 Task: Look for space in Vác, Hungary from 17th June, 2023 to 21st June, 2023 for 2 adults in price range Rs.7000 to Rs.12000. Place can be private room with 1  bedroom having 2 beds and 1 bathroom. Property type can be house, flat, guest house. Booking option can be shelf check-in. Required host language is English.
Action: Mouse moved to (499, 91)
Screenshot: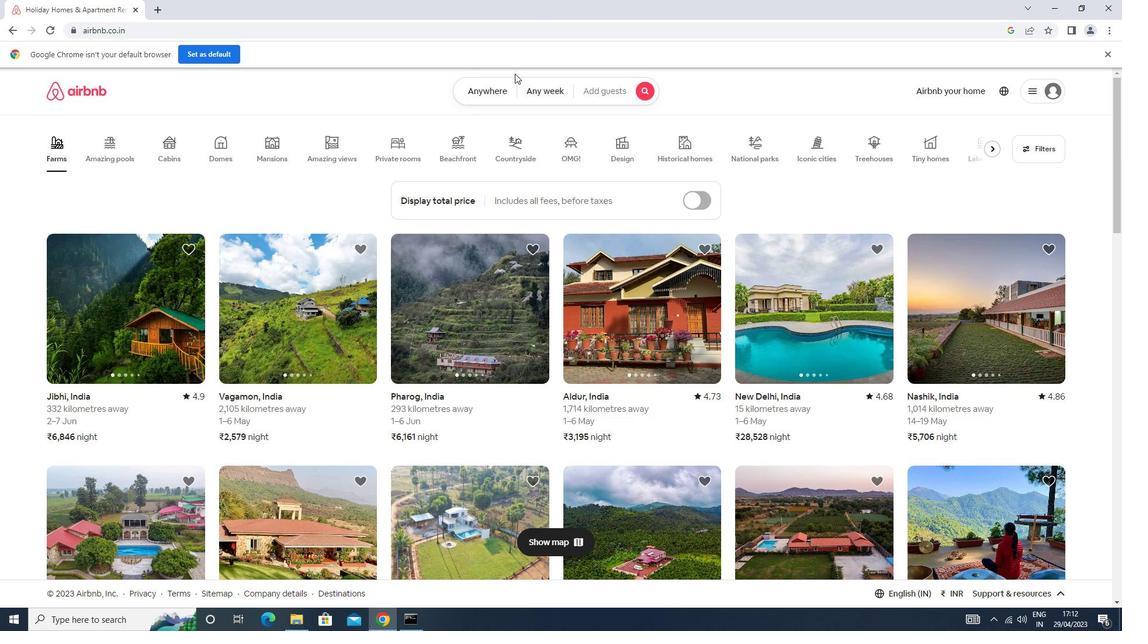 
Action: Mouse pressed left at (499, 91)
Screenshot: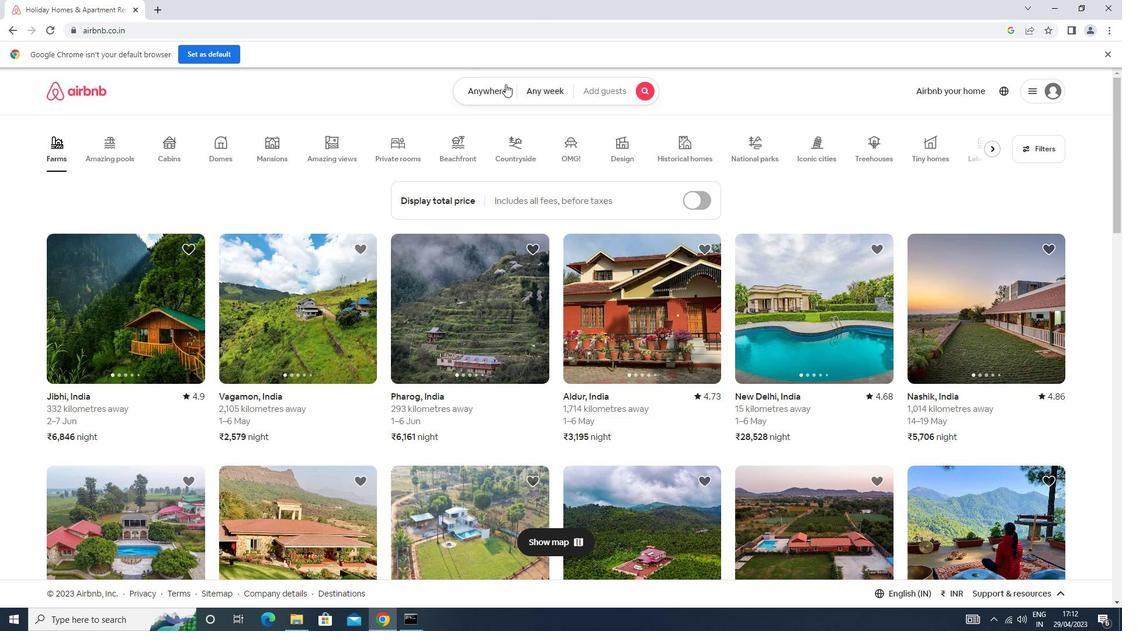 
Action: Mouse moved to (425, 126)
Screenshot: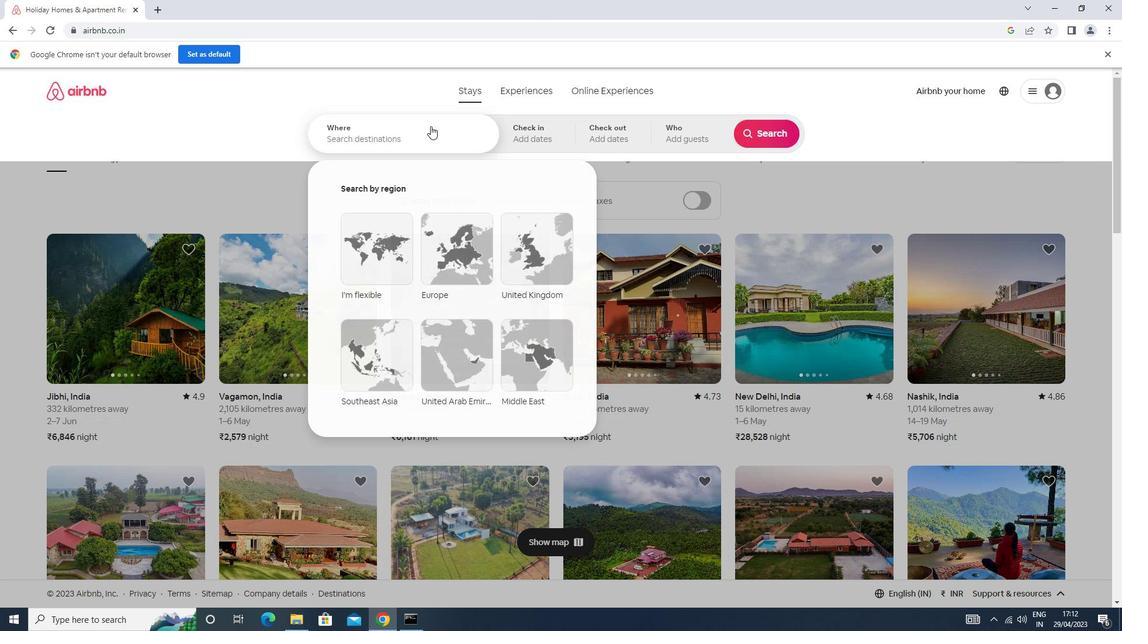 
Action: Mouse pressed left at (425, 126)
Screenshot: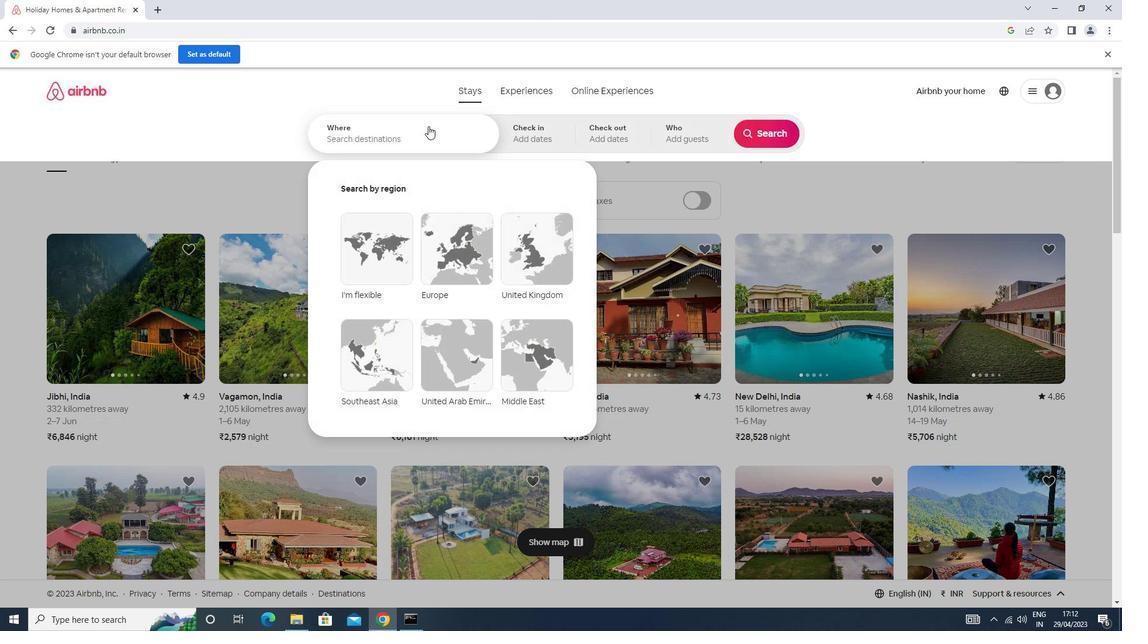 
Action: Key pressed v<Key.caps_lock>ac<Key.enter>
Screenshot: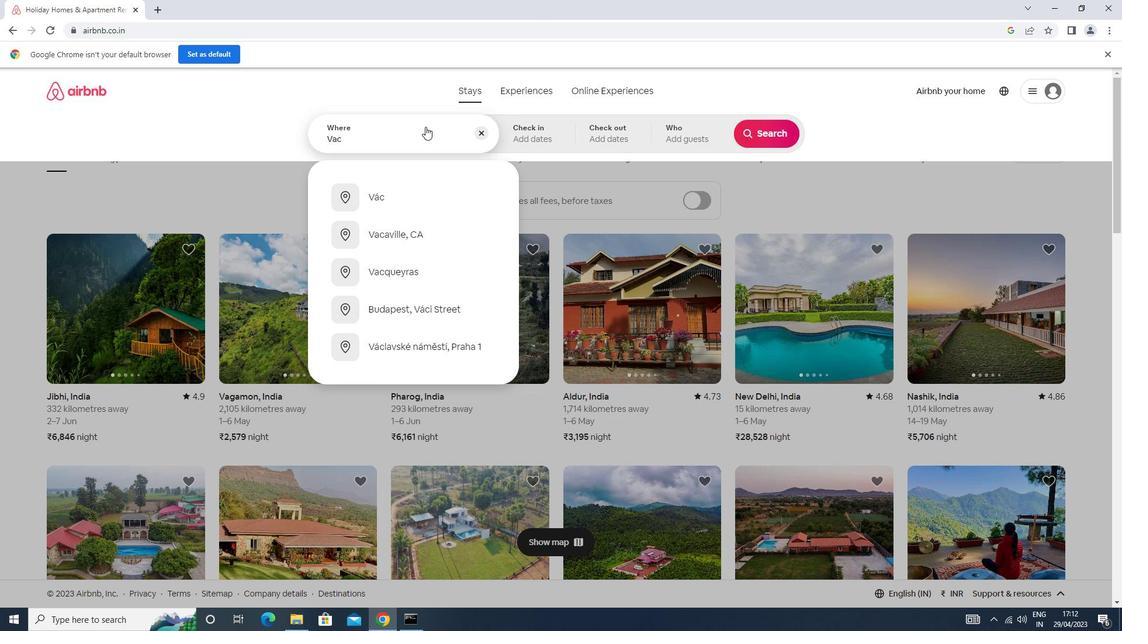 
Action: Mouse moved to (769, 228)
Screenshot: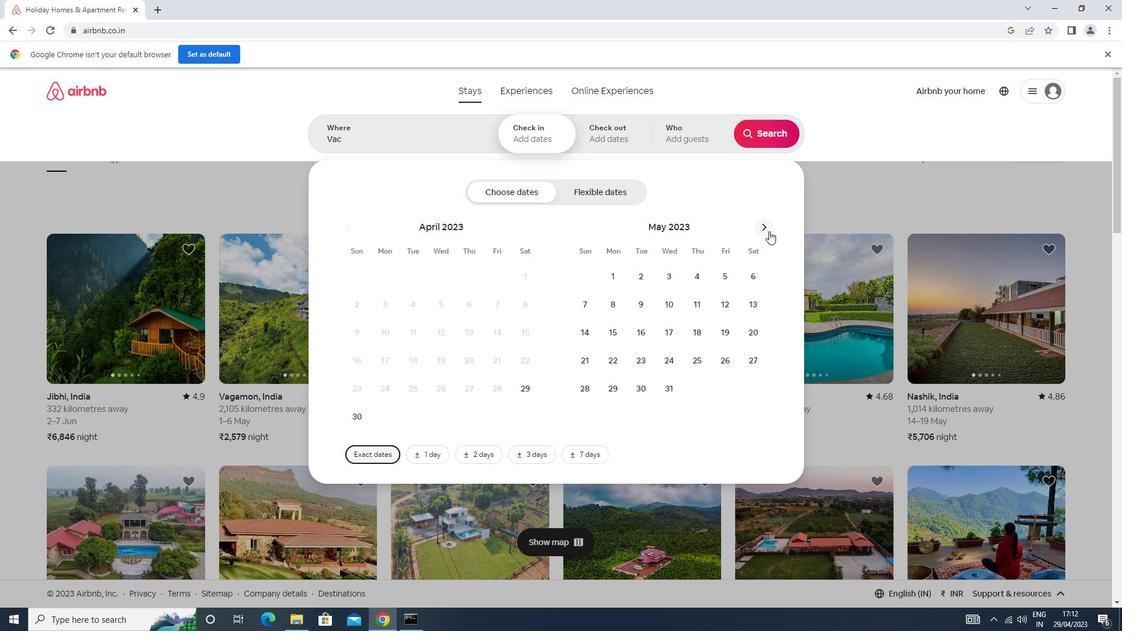 
Action: Mouse pressed left at (769, 228)
Screenshot: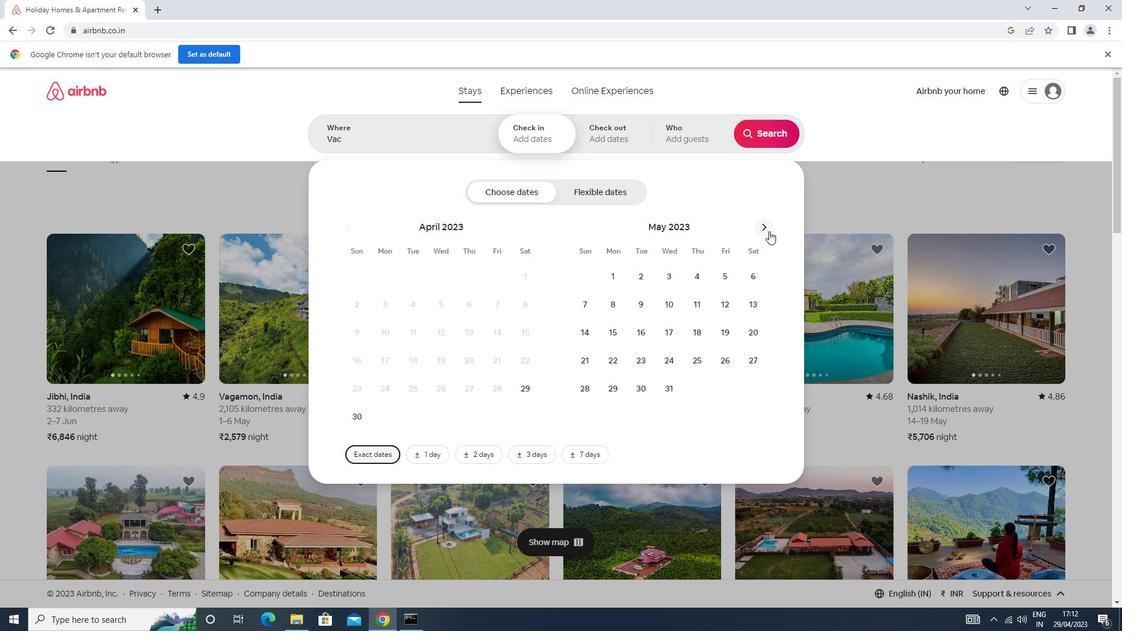 
Action: Mouse moved to (768, 227)
Screenshot: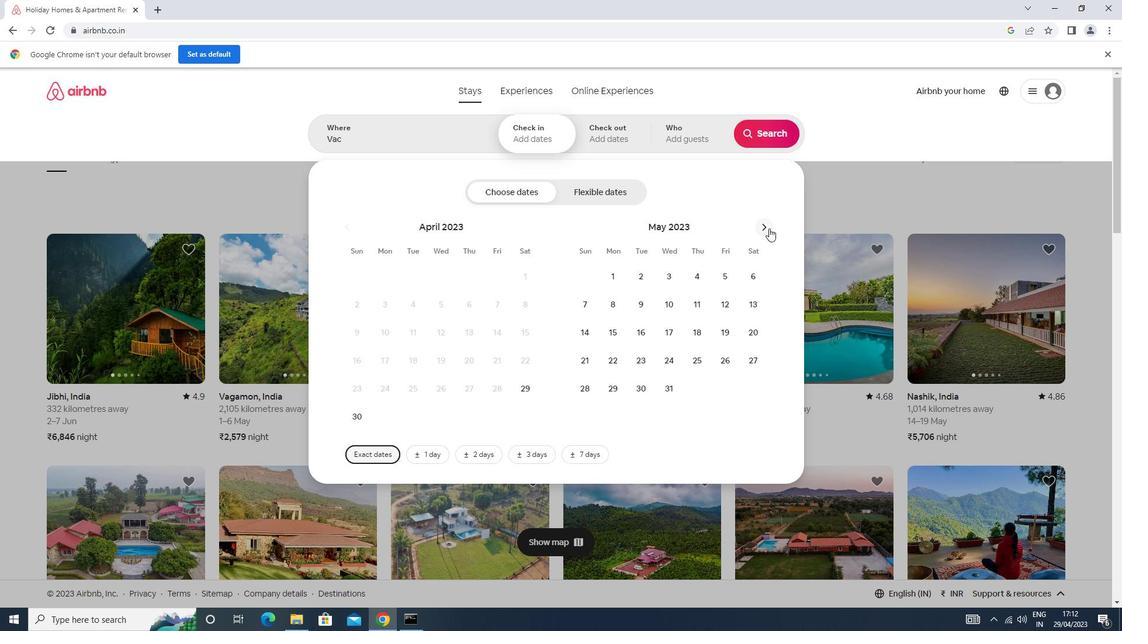 
Action: Mouse pressed left at (768, 227)
Screenshot: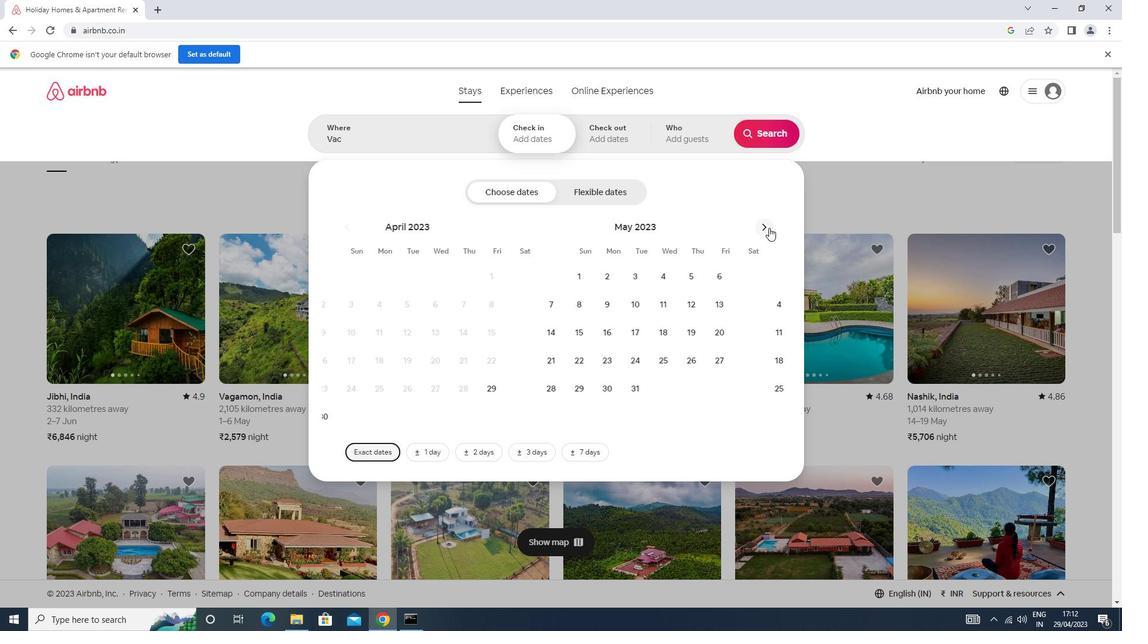 
Action: Mouse moved to (616, 359)
Screenshot: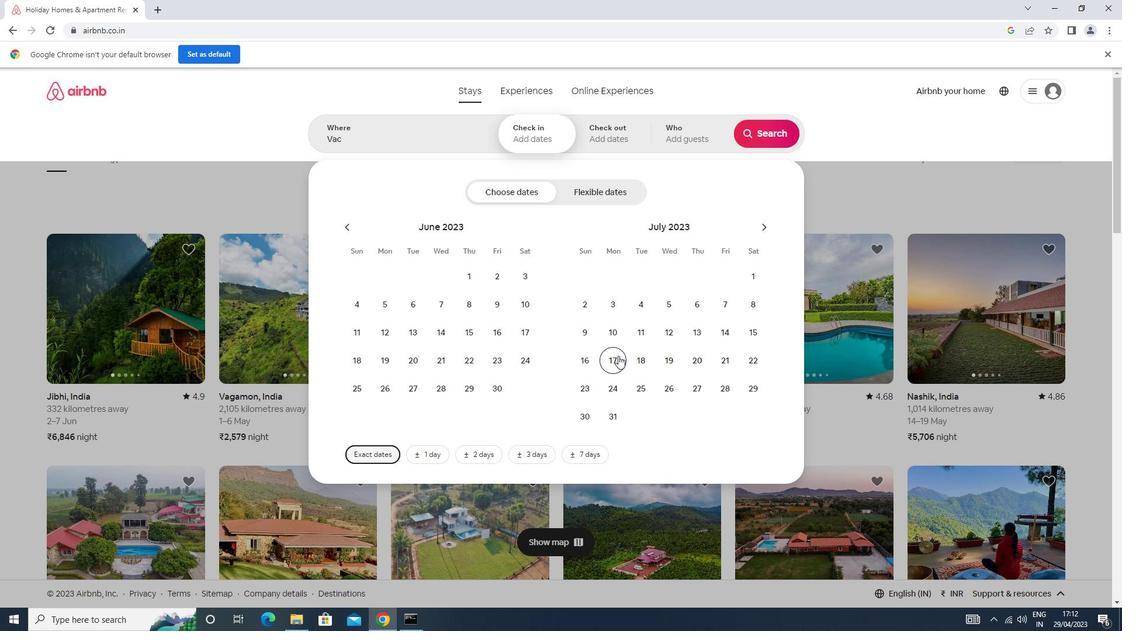 
Action: Mouse pressed left at (616, 359)
Screenshot: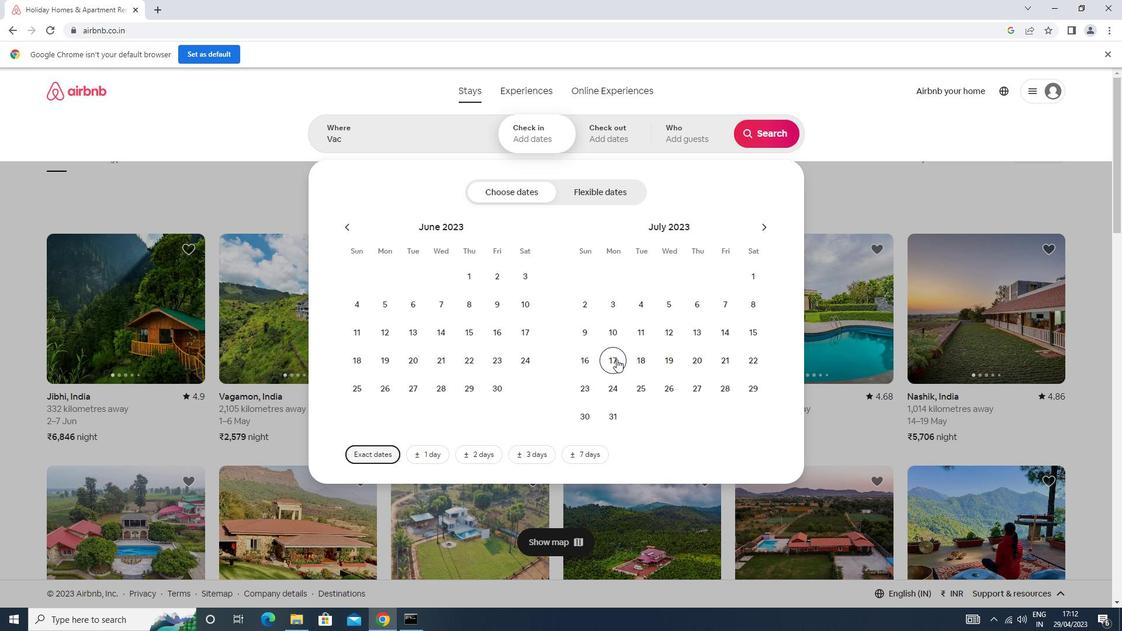 
Action: Mouse moved to (730, 367)
Screenshot: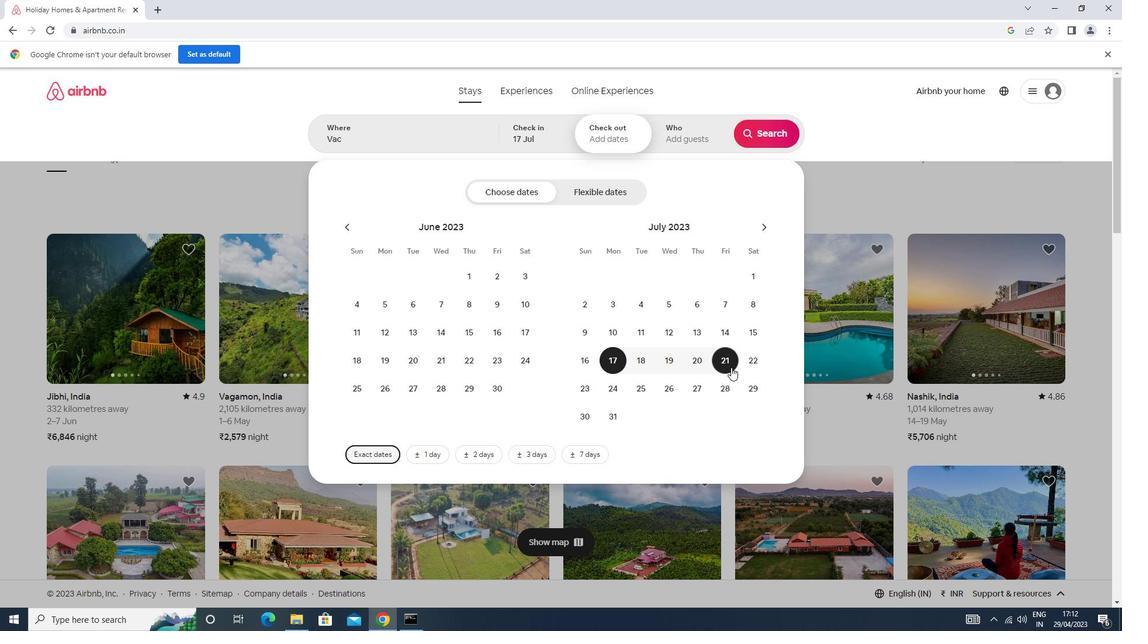 
Action: Mouse pressed left at (730, 367)
Screenshot: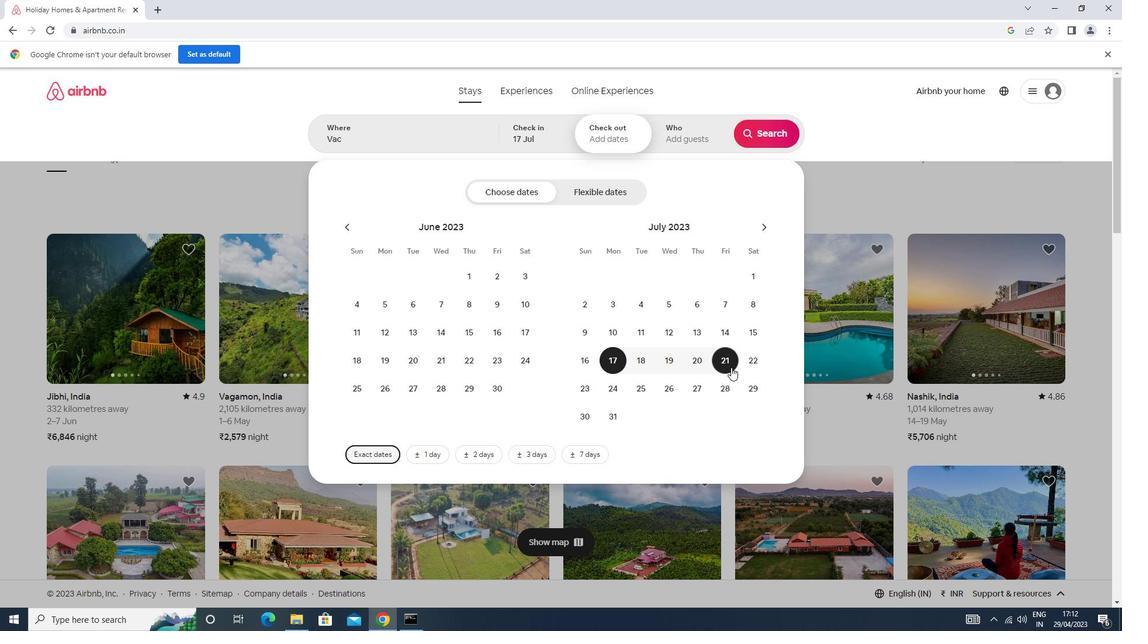 
Action: Mouse moved to (693, 147)
Screenshot: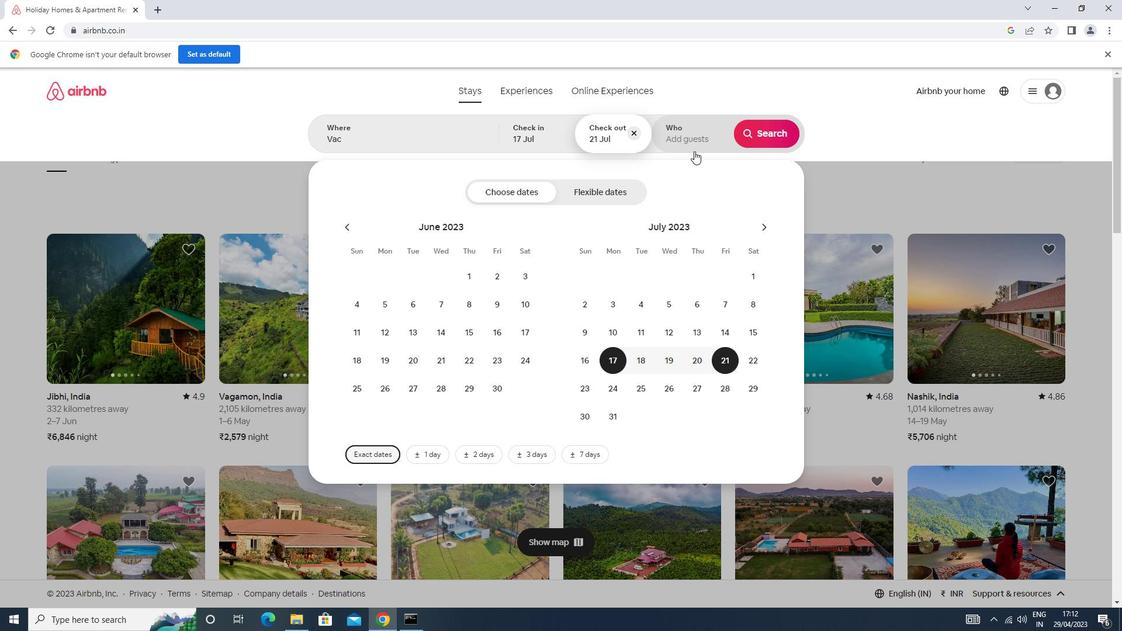 
Action: Mouse pressed left at (693, 147)
Screenshot: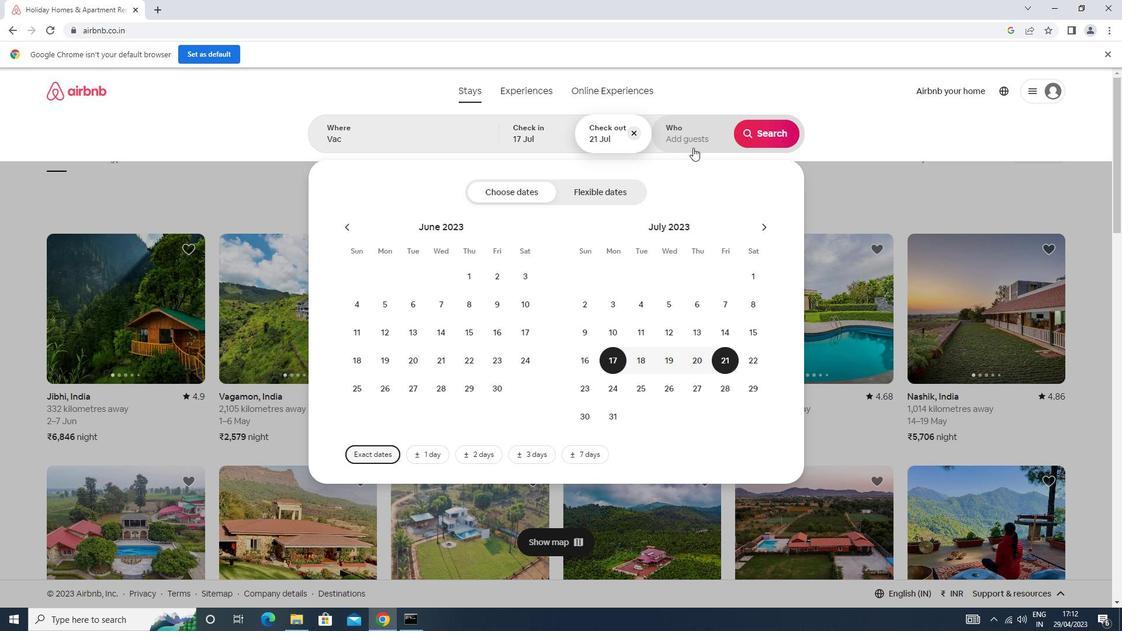 
Action: Mouse moved to (773, 196)
Screenshot: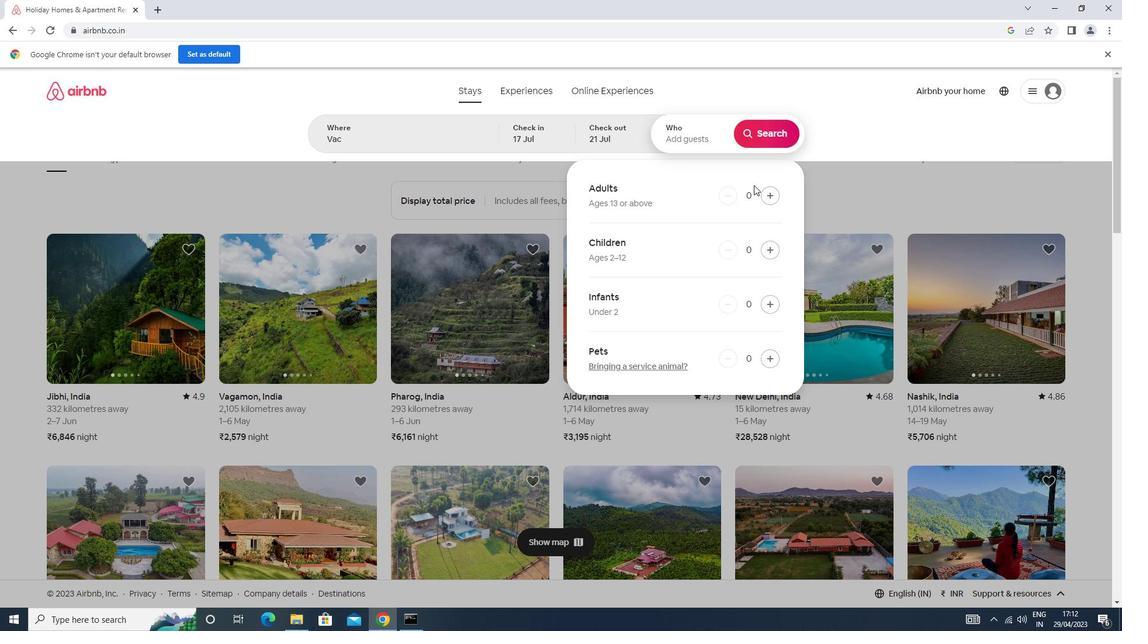 
Action: Mouse pressed left at (773, 196)
Screenshot: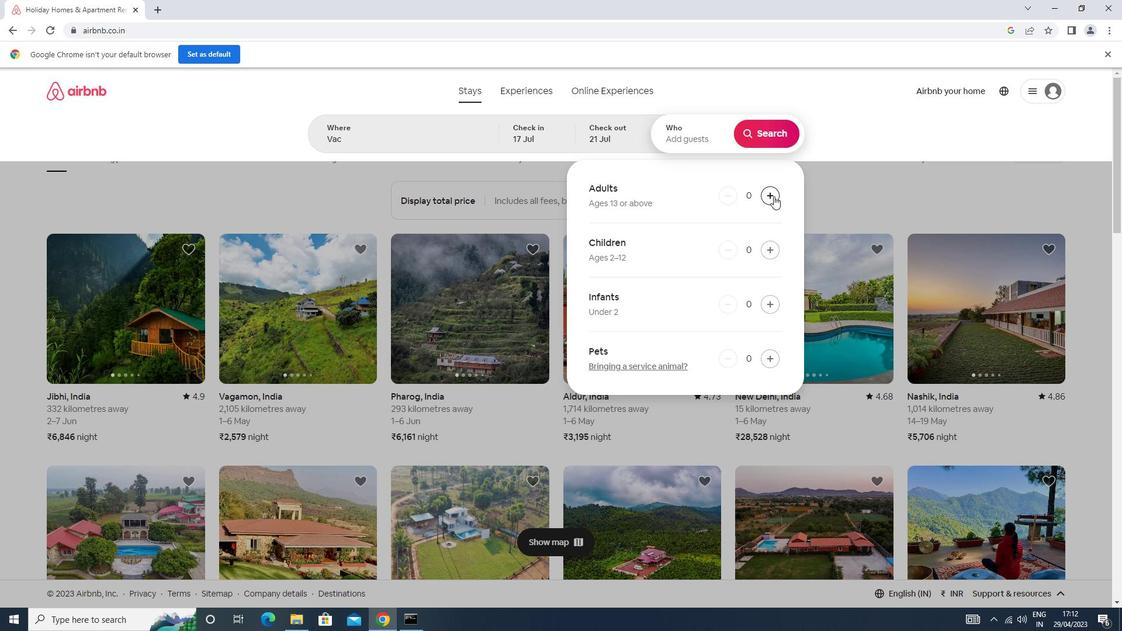 
Action: Mouse moved to (774, 196)
Screenshot: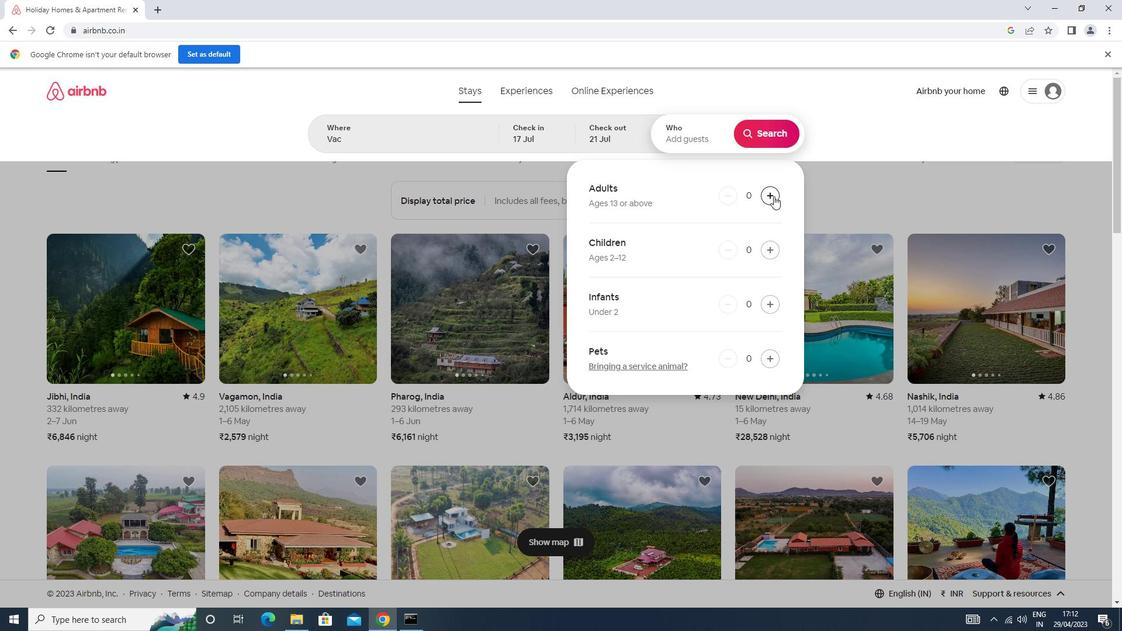 
Action: Mouse pressed left at (774, 196)
Screenshot: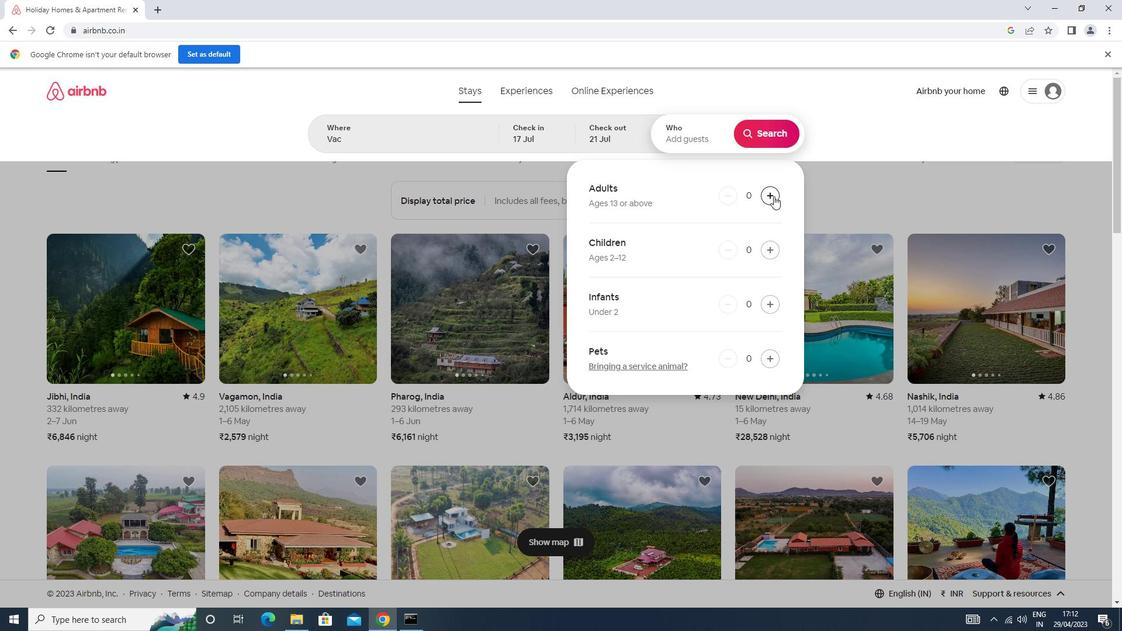 
Action: Mouse moved to (767, 122)
Screenshot: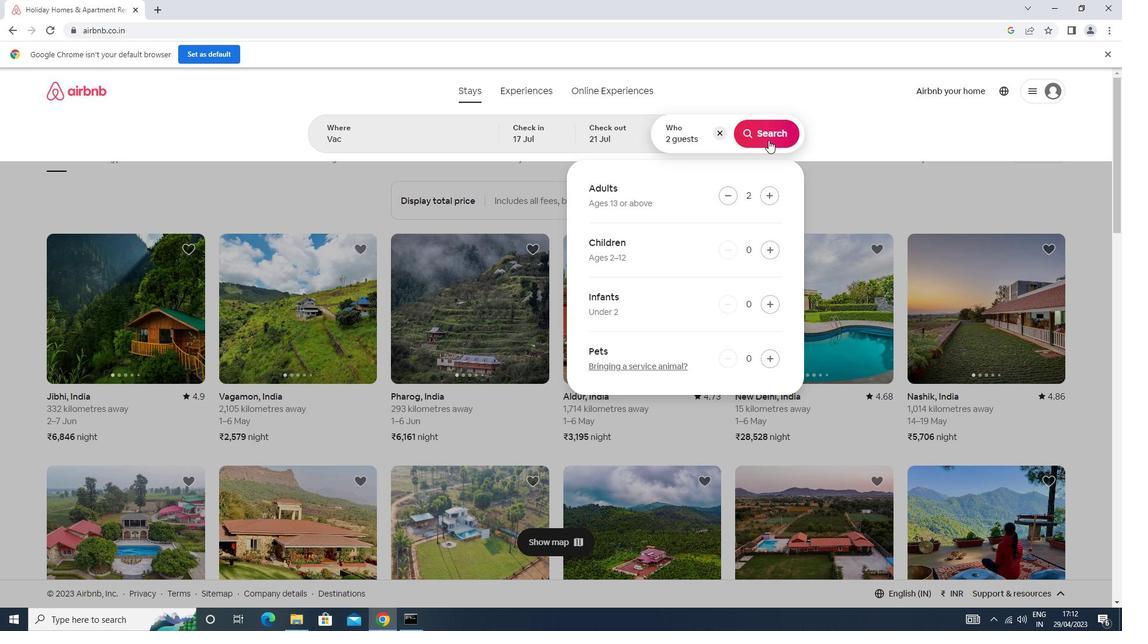 
Action: Mouse pressed left at (767, 122)
Screenshot: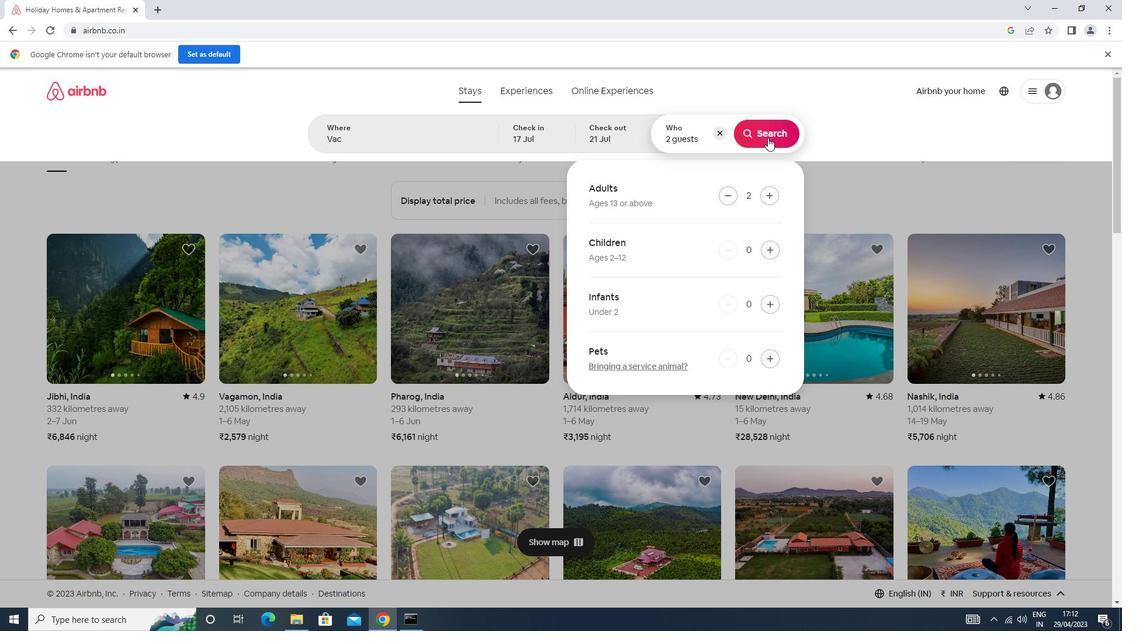 
Action: Mouse moved to (1064, 133)
Screenshot: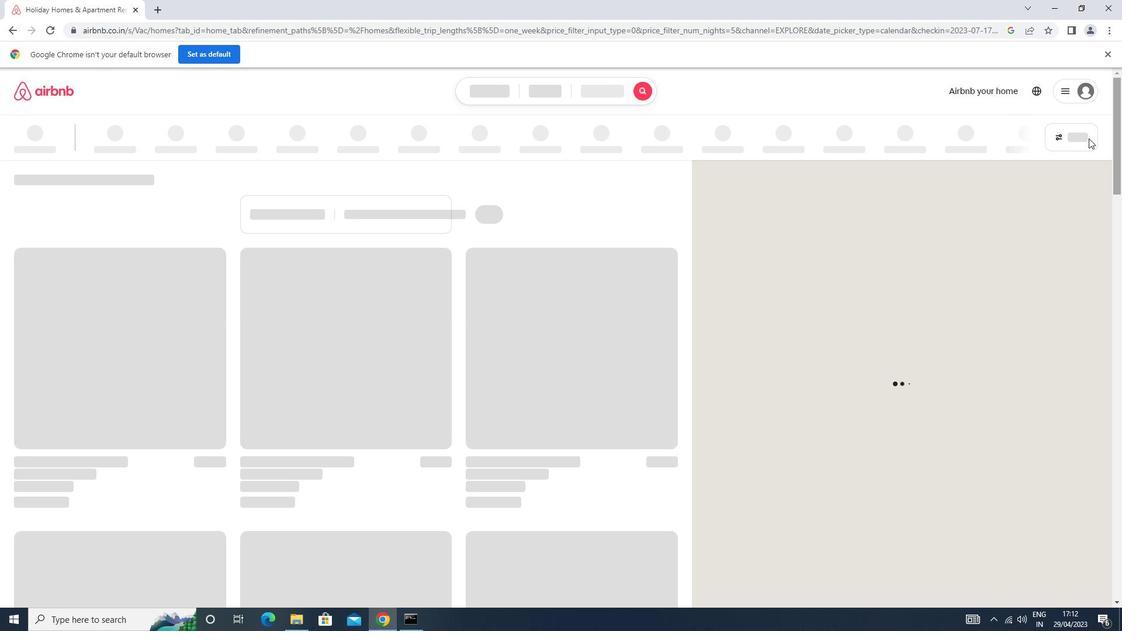 
Action: Mouse pressed left at (1064, 133)
Screenshot: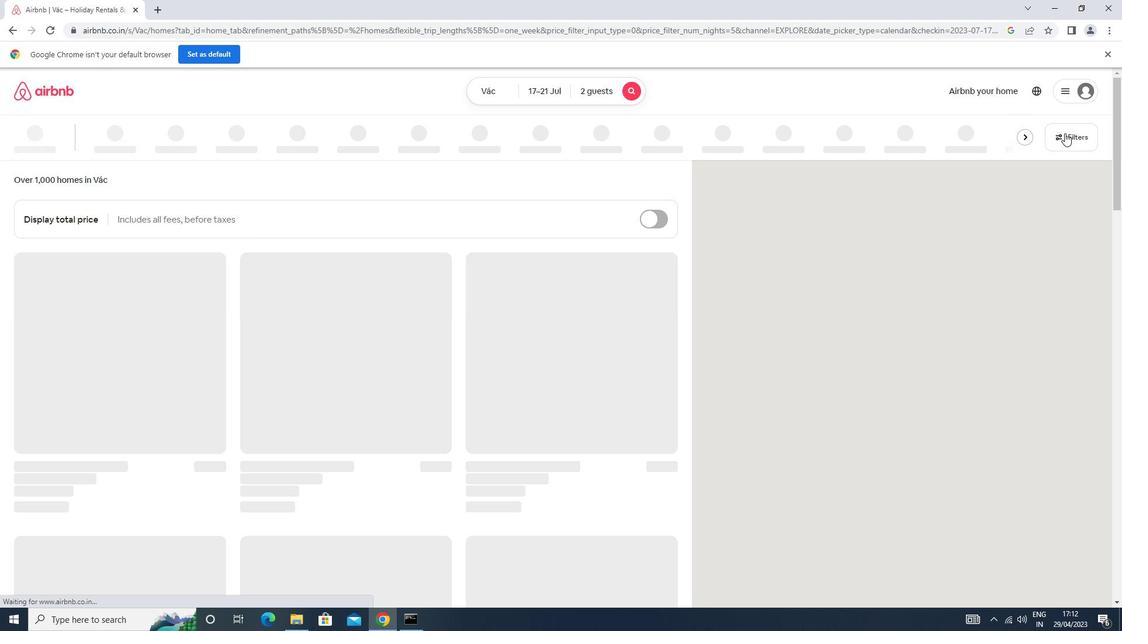 
Action: Mouse moved to (438, 282)
Screenshot: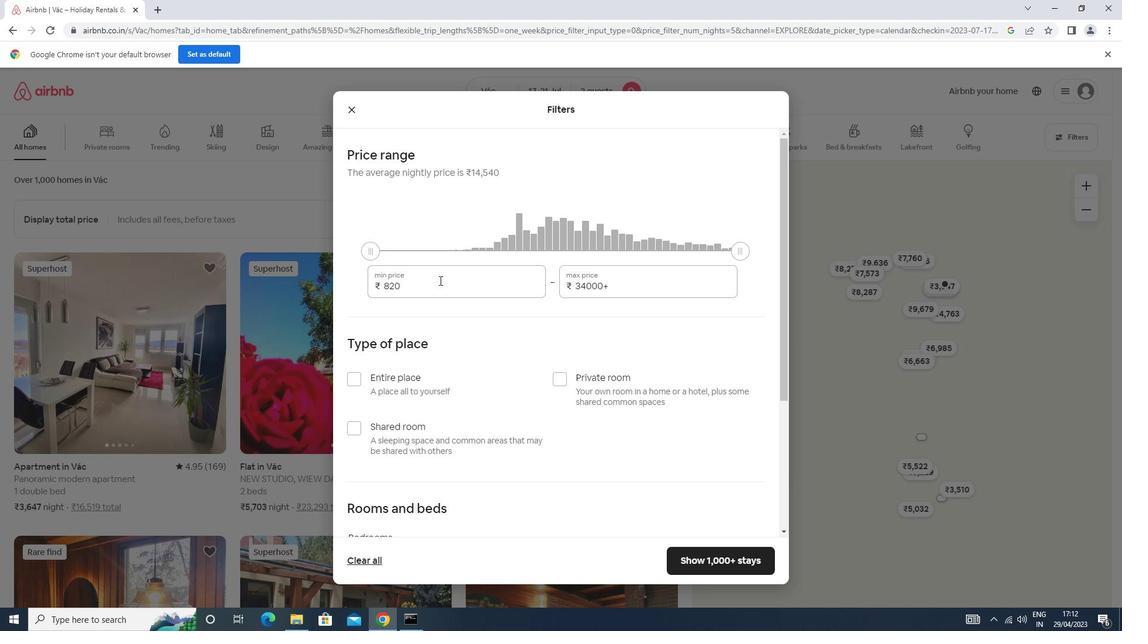 
Action: Mouse pressed left at (438, 282)
Screenshot: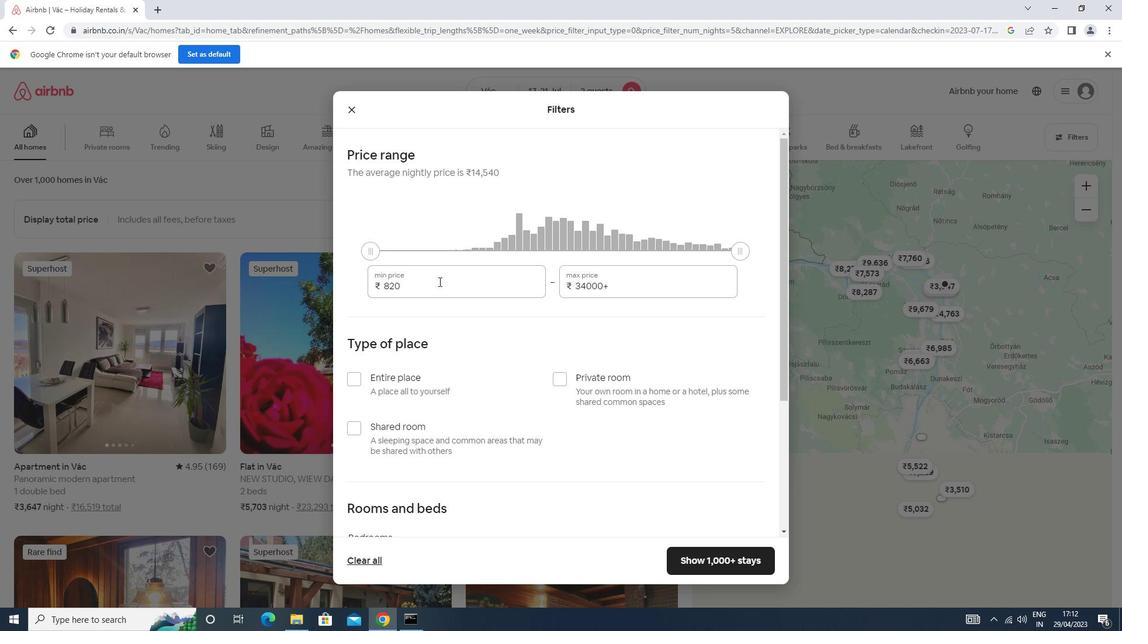 
Action: Mouse moved to (438, 282)
Screenshot: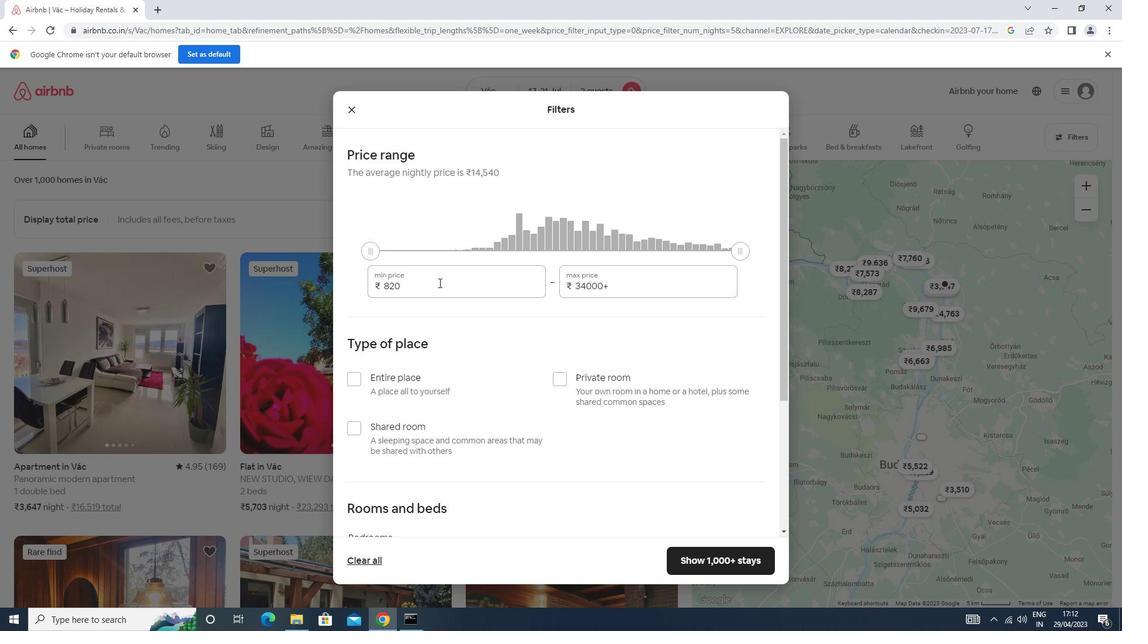 
Action: Key pressed <Key.backspace><Key.backspace><Key.backspace><Key.backspace><Key.backspace><Key.backspace><Key.backspace>7000<Key.tab>12000
Screenshot: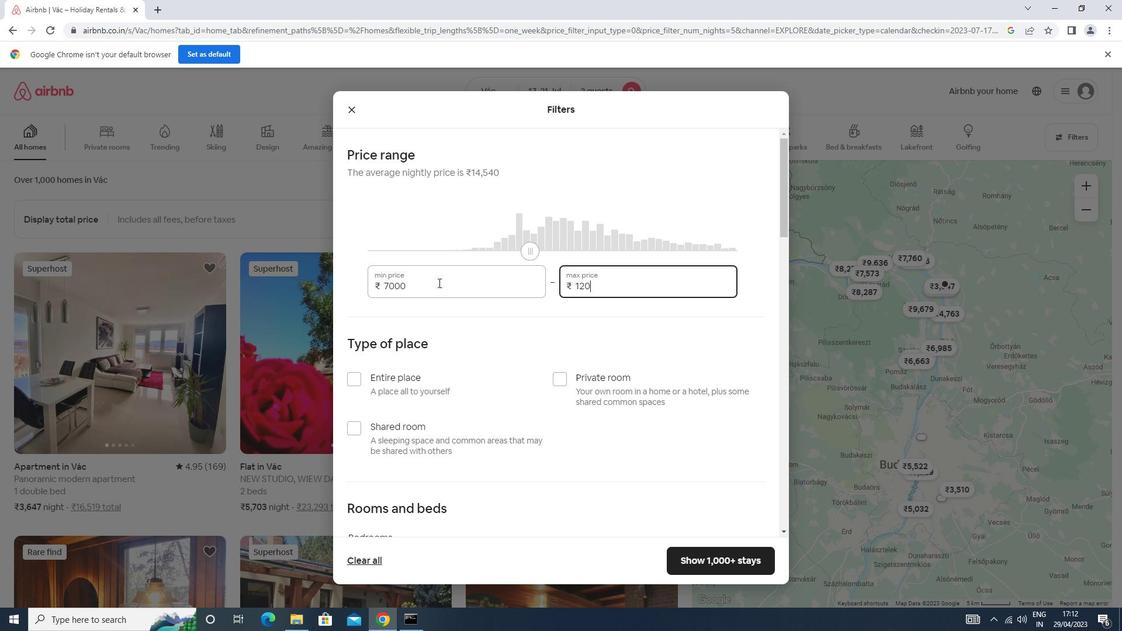 
Action: Mouse scrolled (438, 282) with delta (0, 0)
Screenshot: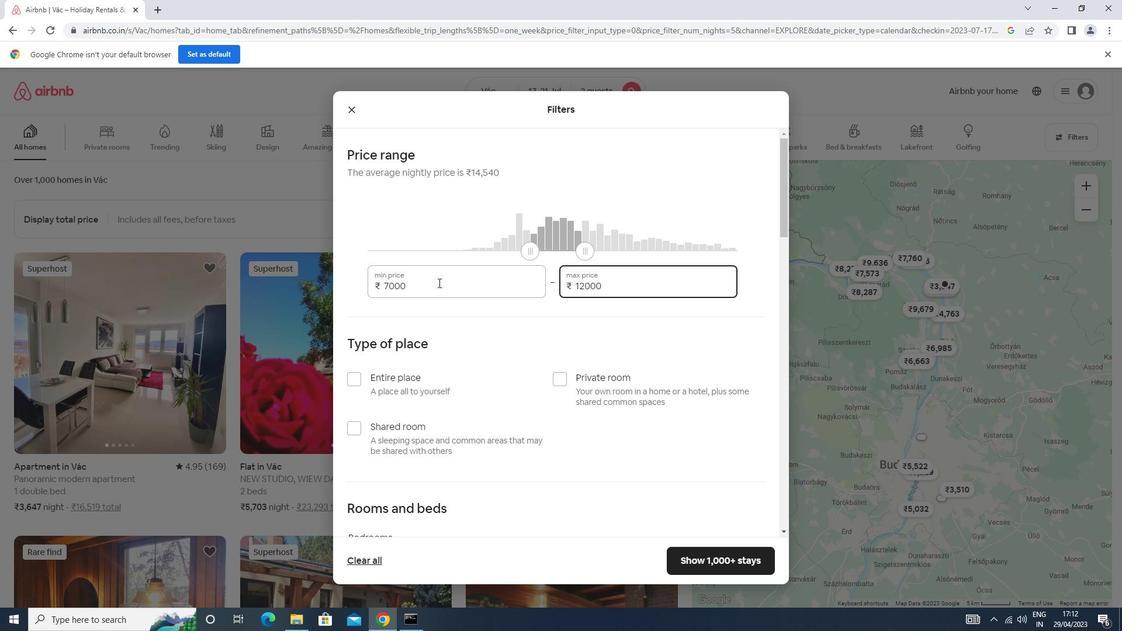 
Action: Mouse scrolled (438, 282) with delta (0, 0)
Screenshot: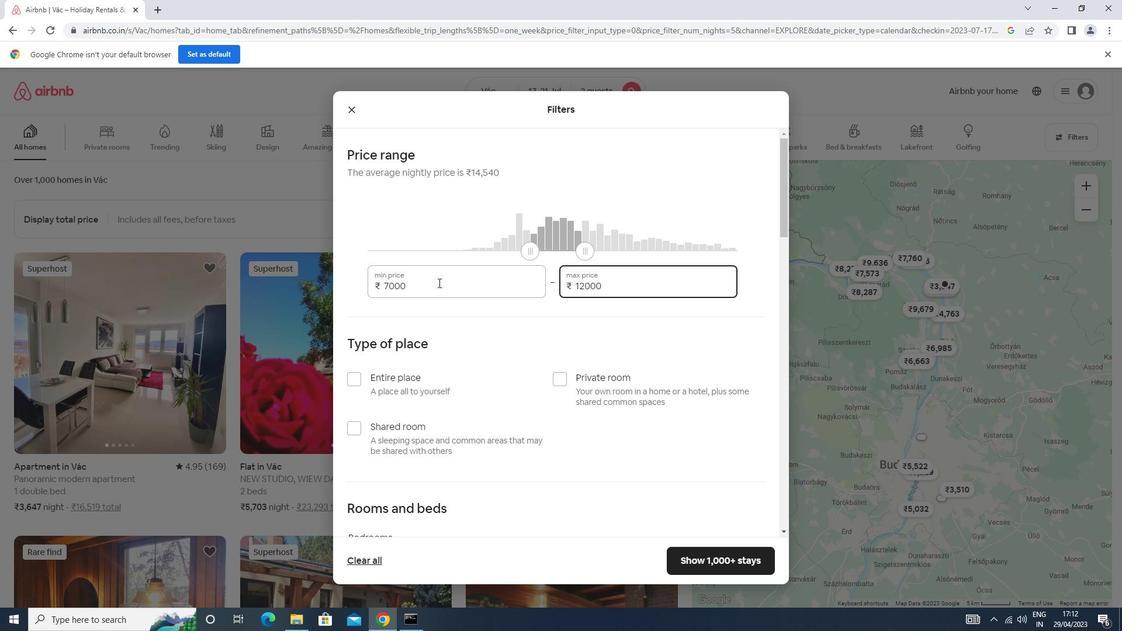 
Action: Mouse scrolled (438, 282) with delta (0, 0)
Screenshot: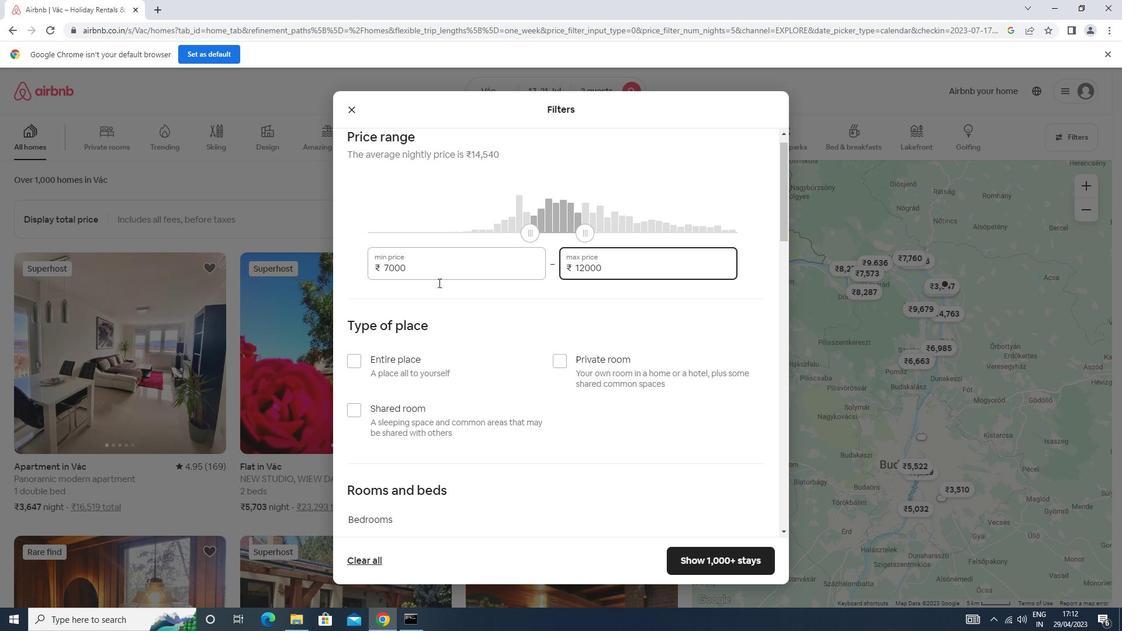 
Action: Mouse moved to (557, 198)
Screenshot: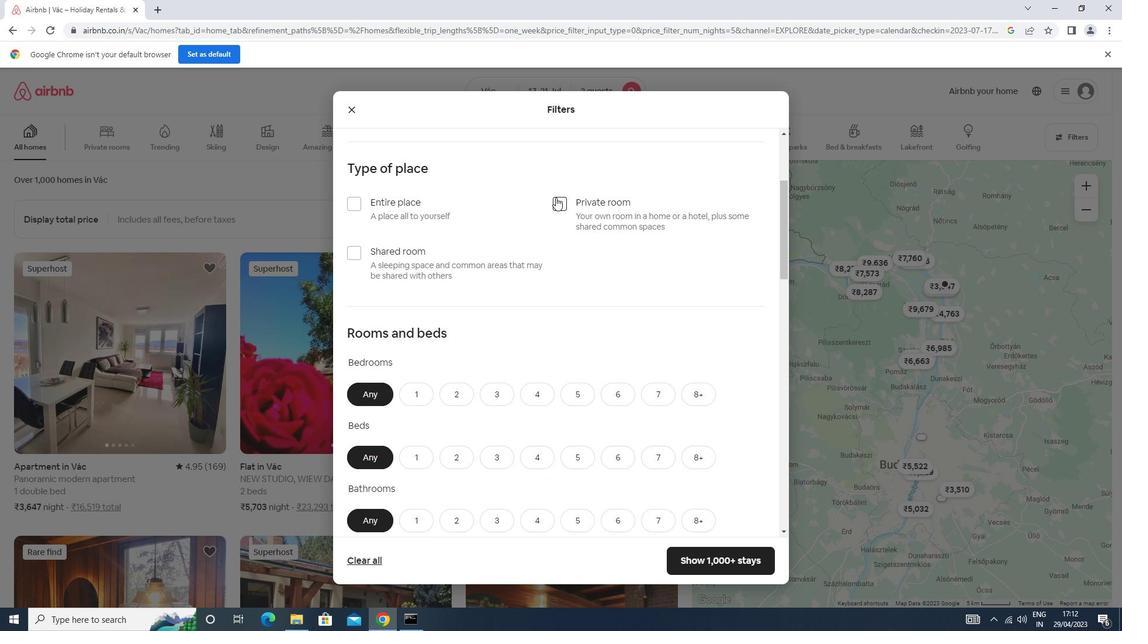 
Action: Mouse pressed left at (557, 198)
Screenshot: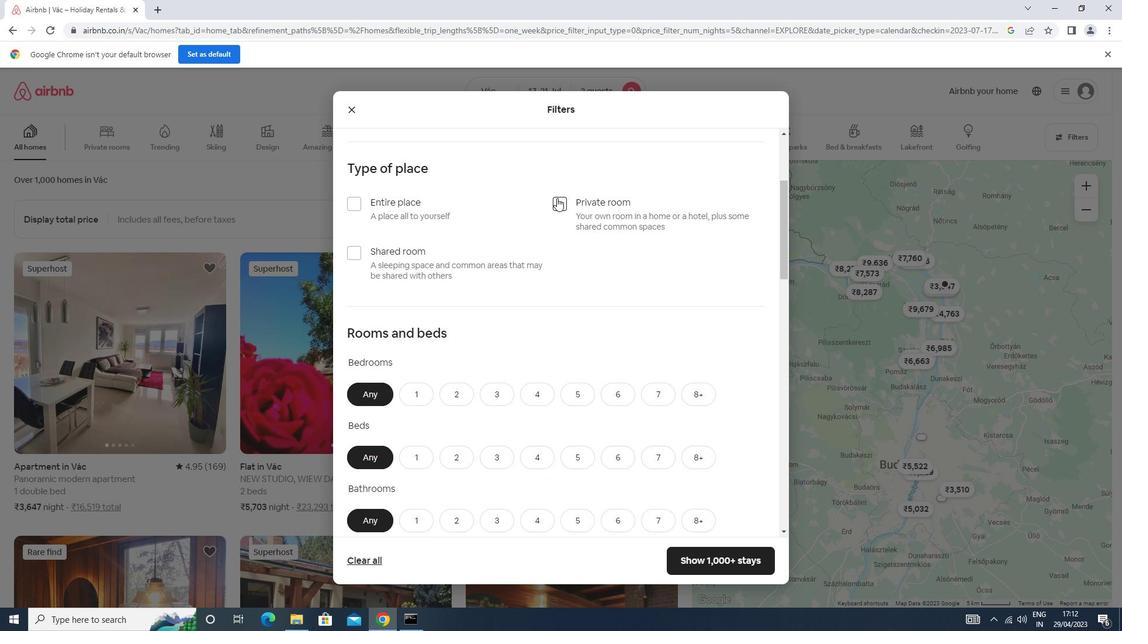 
Action: Mouse moved to (555, 198)
Screenshot: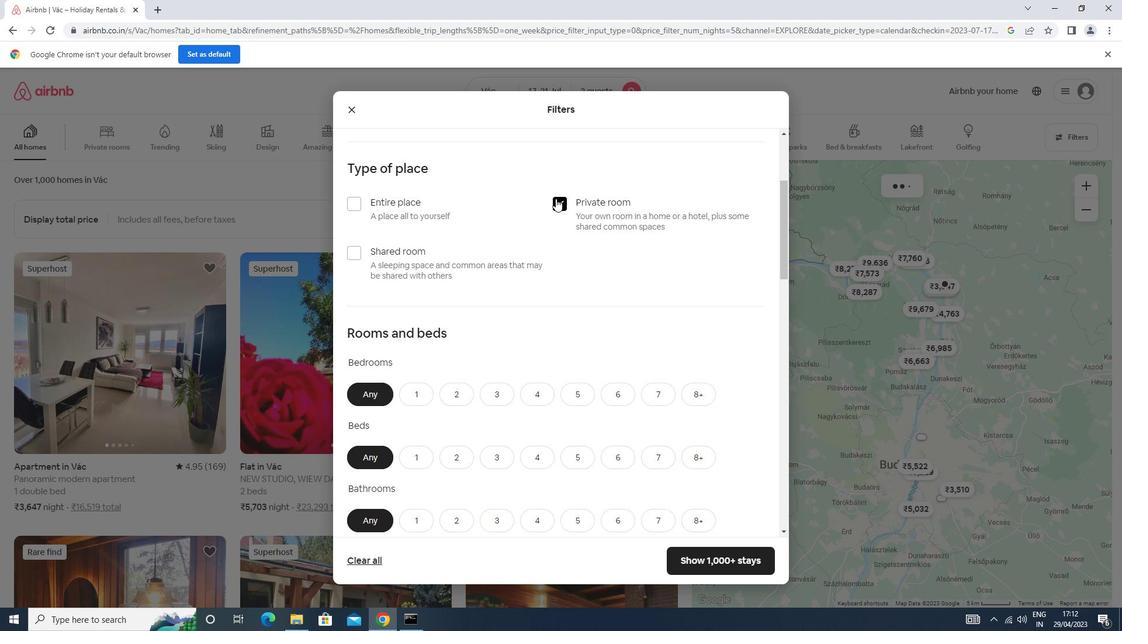 
Action: Mouse scrolled (555, 198) with delta (0, 0)
Screenshot: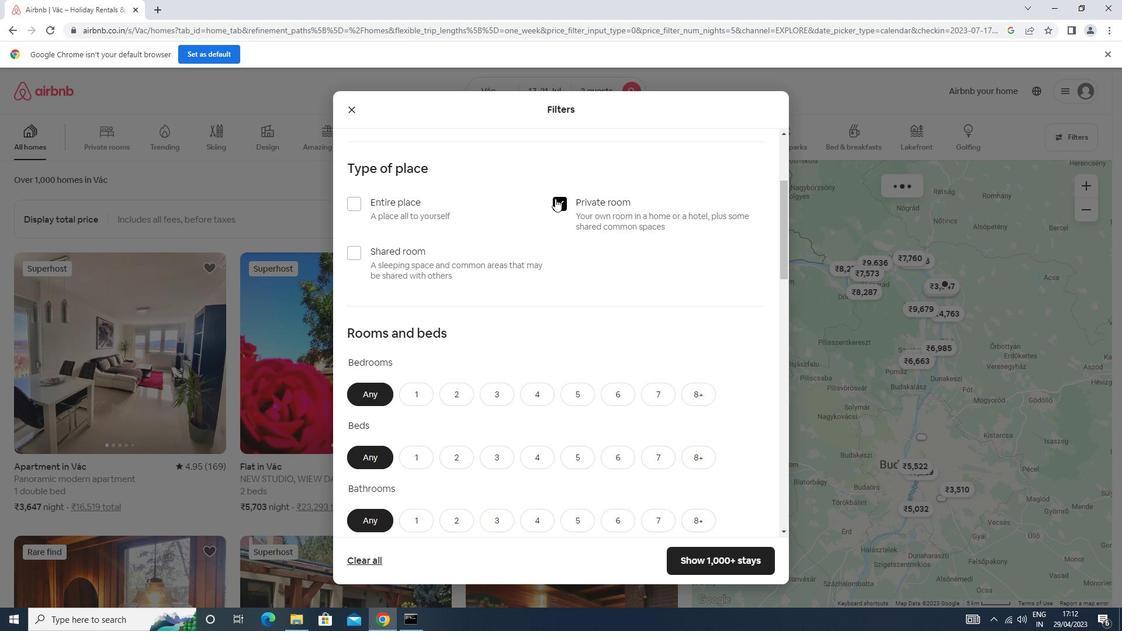
Action: Mouse scrolled (555, 198) with delta (0, 0)
Screenshot: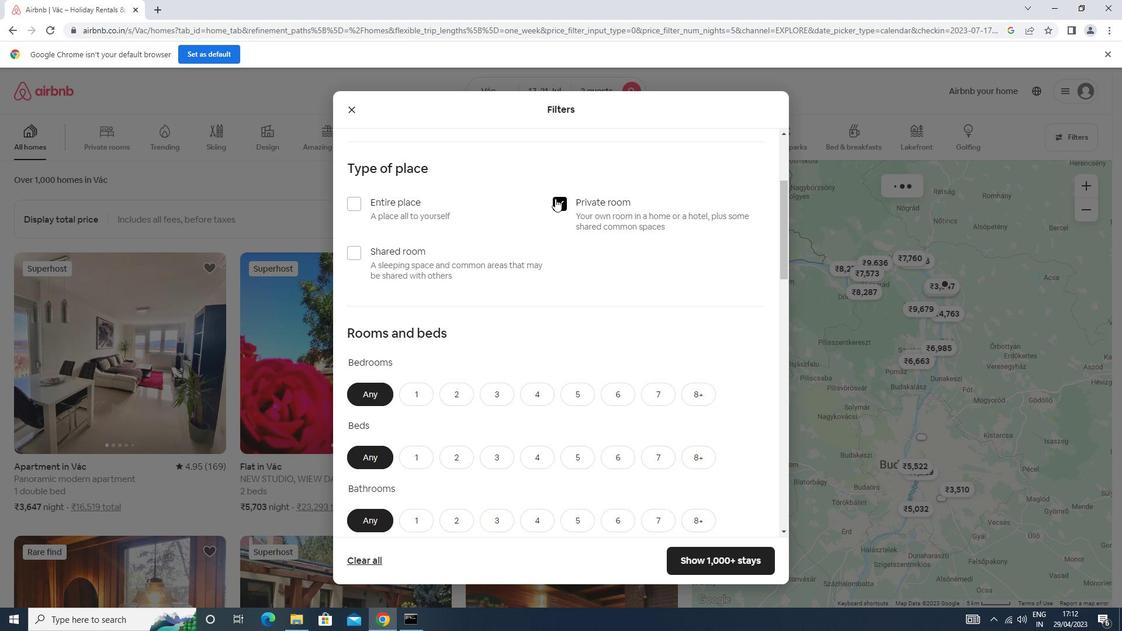 
Action: Mouse moved to (418, 281)
Screenshot: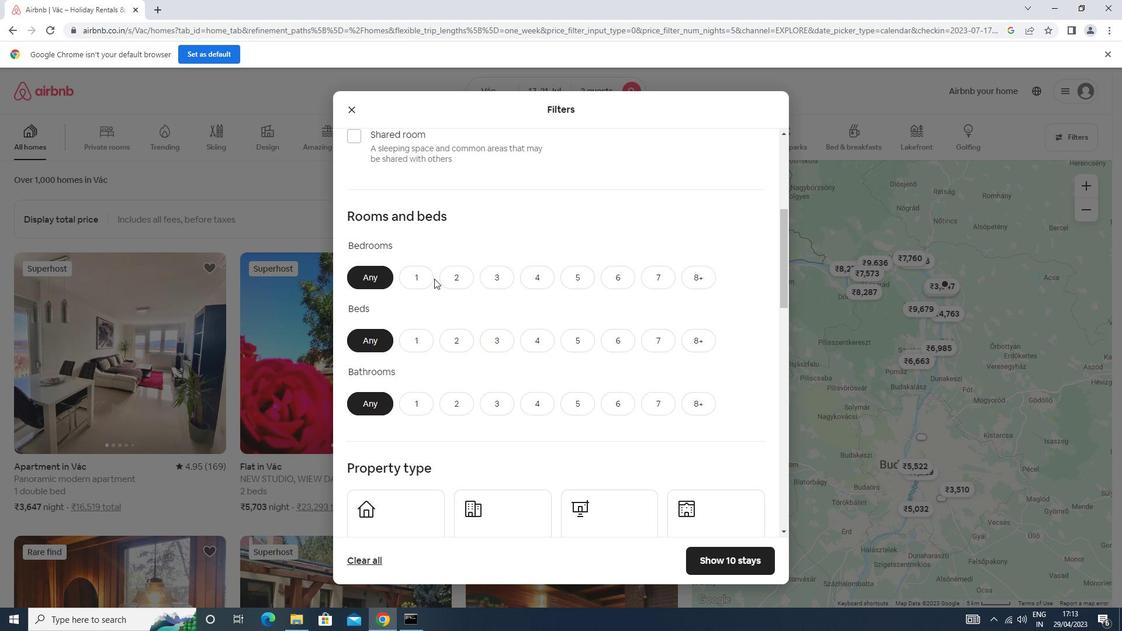 
Action: Mouse pressed left at (418, 281)
Screenshot: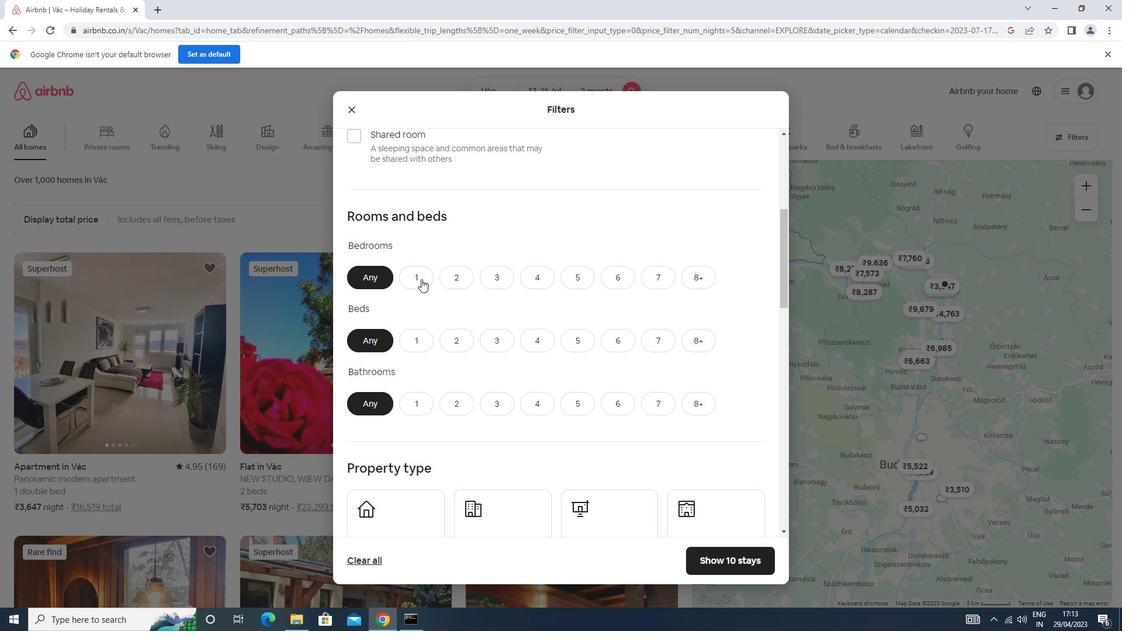 
Action: Mouse moved to (455, 337)
Screenshot: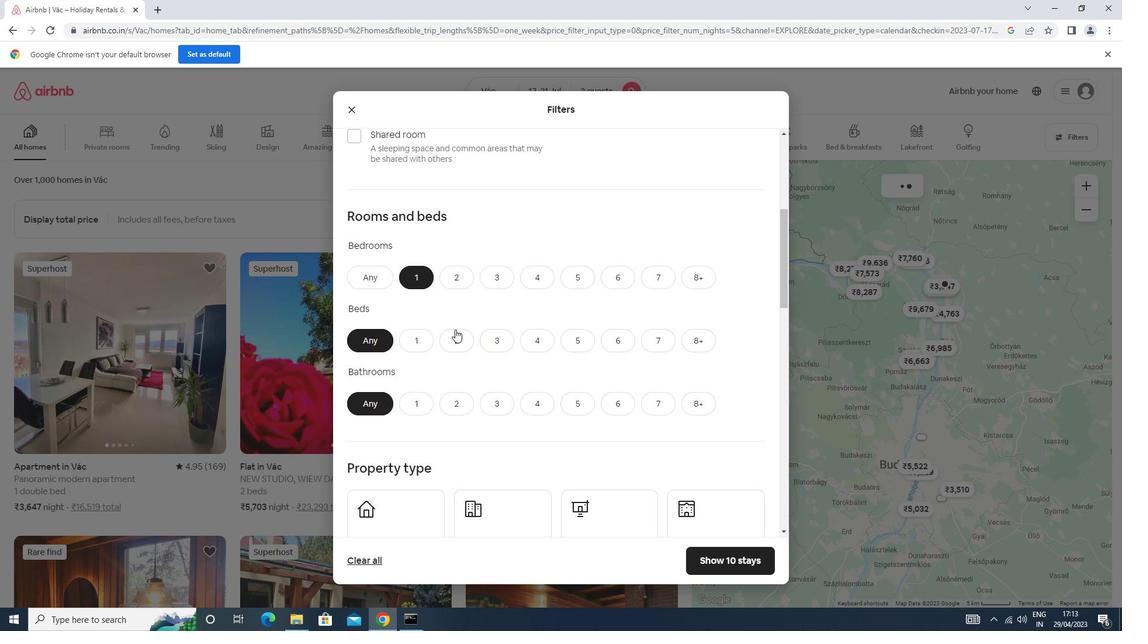 
Action: Mouse pressed left at (455, 337)
Screenshot: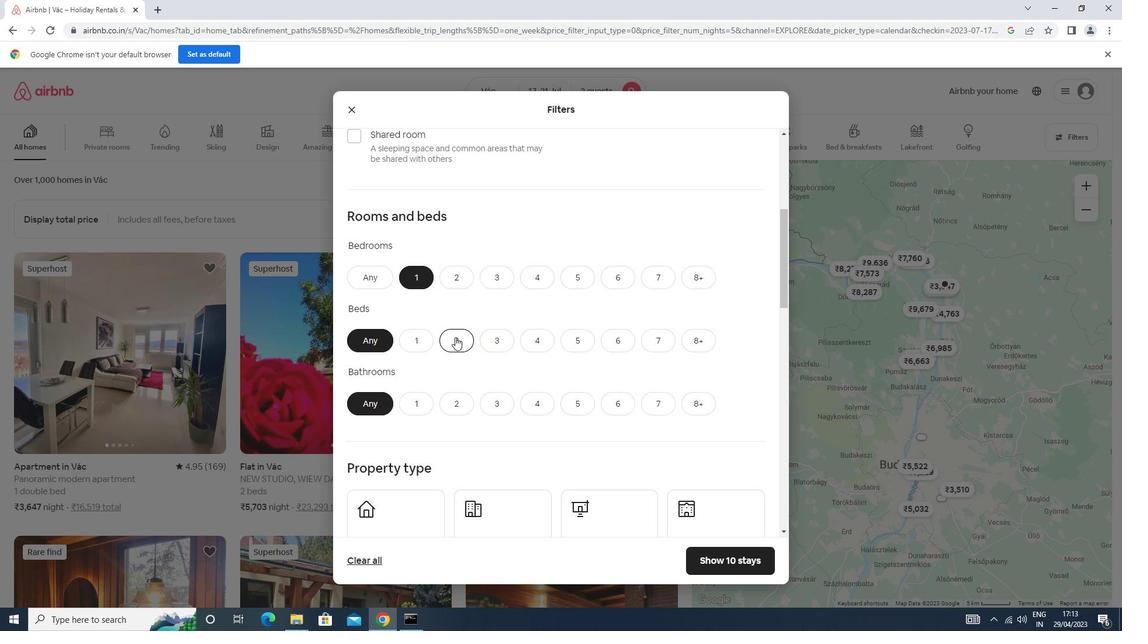 
Action: Mouse moved to (411, 402)
Screenshot: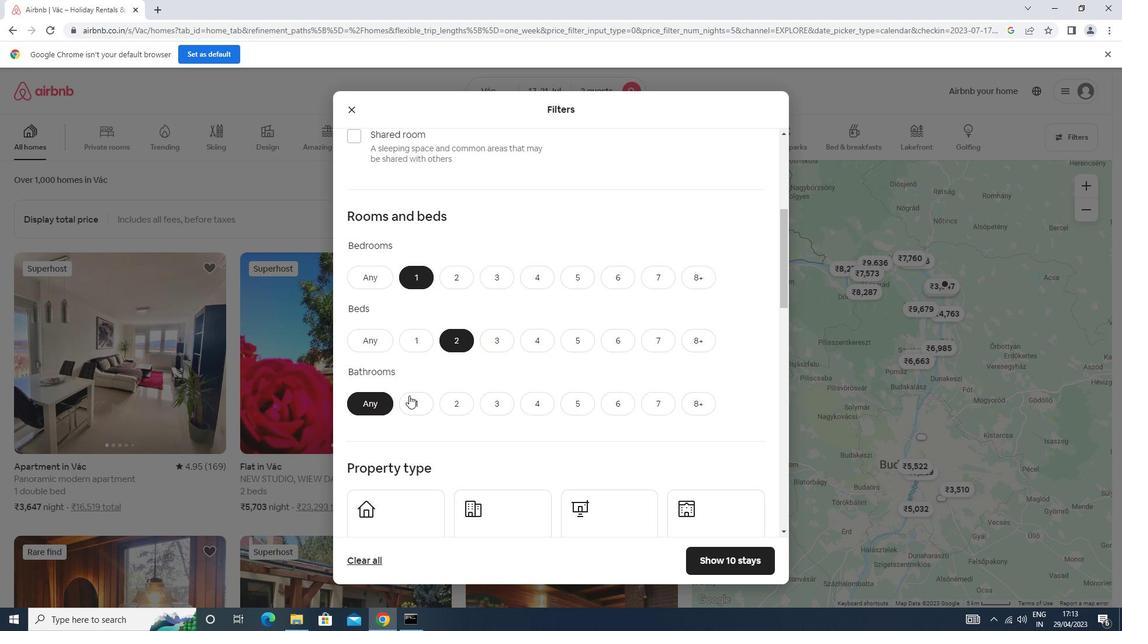 
Action: Mouse pressed left at (411, 402)
Screenshot: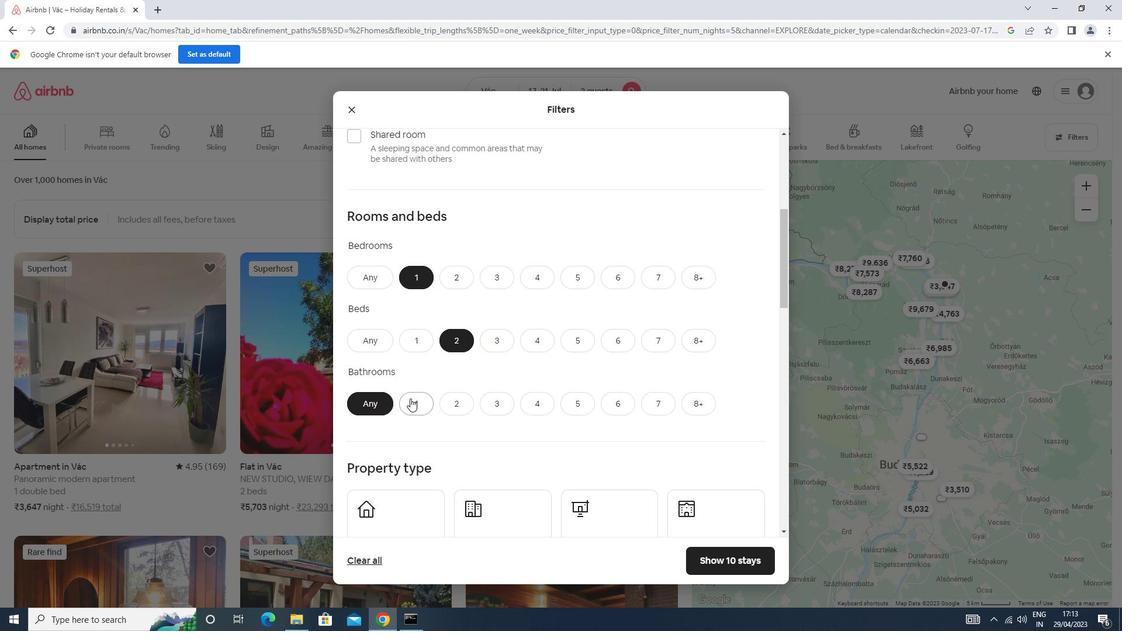 
Action: Mouse moved to (414, 398)
Screenshot: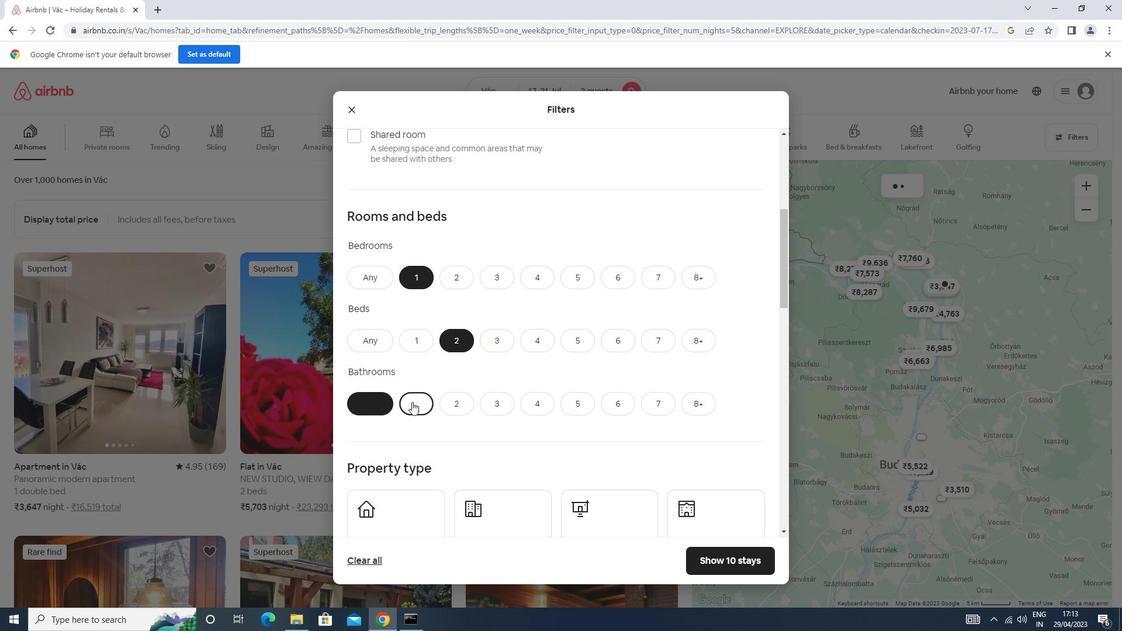 
Action: Mouse scrolled (414, 398) with delta (0, 0)
Screenshot: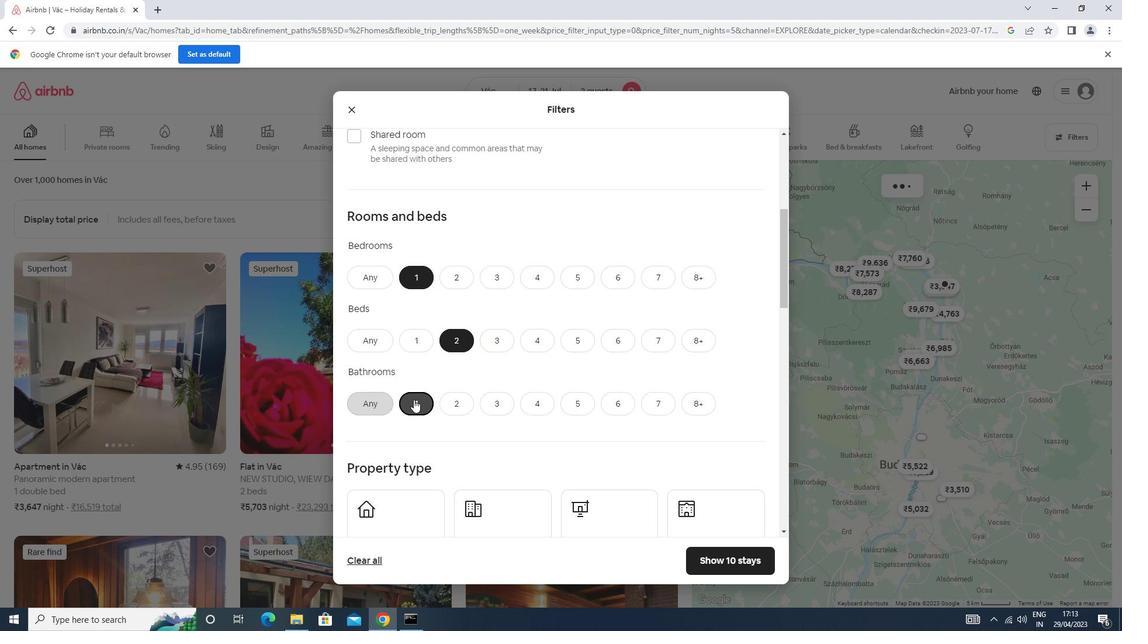 
Action: Mouse scrolled (414, 398) with delta (0, 0)
Screenshot: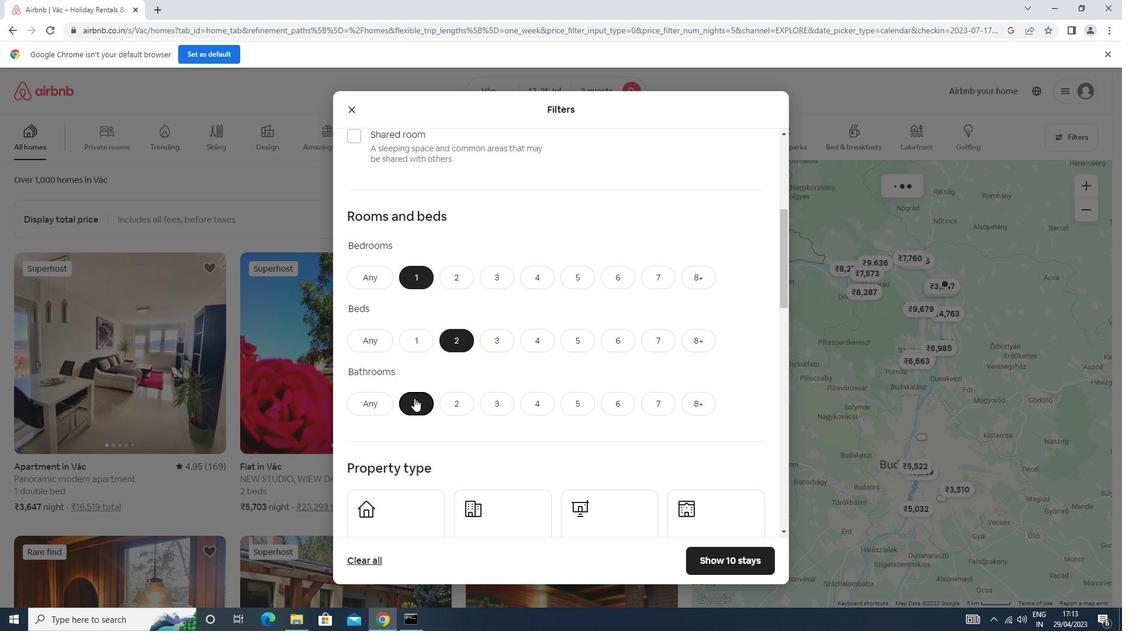 
Action: Mouse scrolled (414, 398) with delta (0, 0)
Screenshot: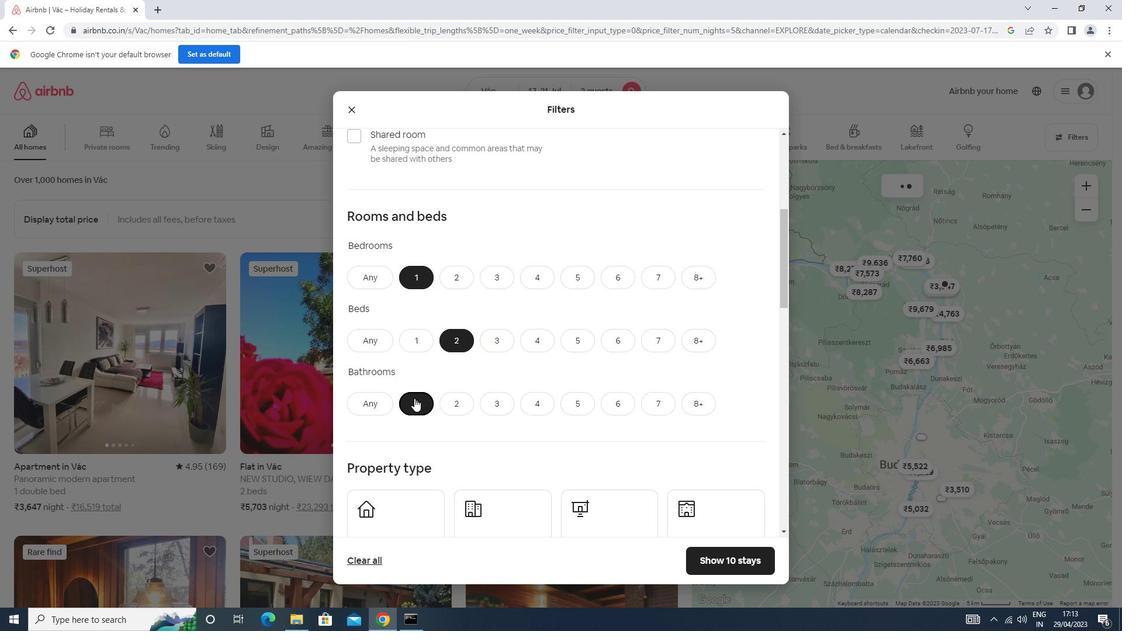 
Action: Mouse moved to (417, 343)
Screenshot: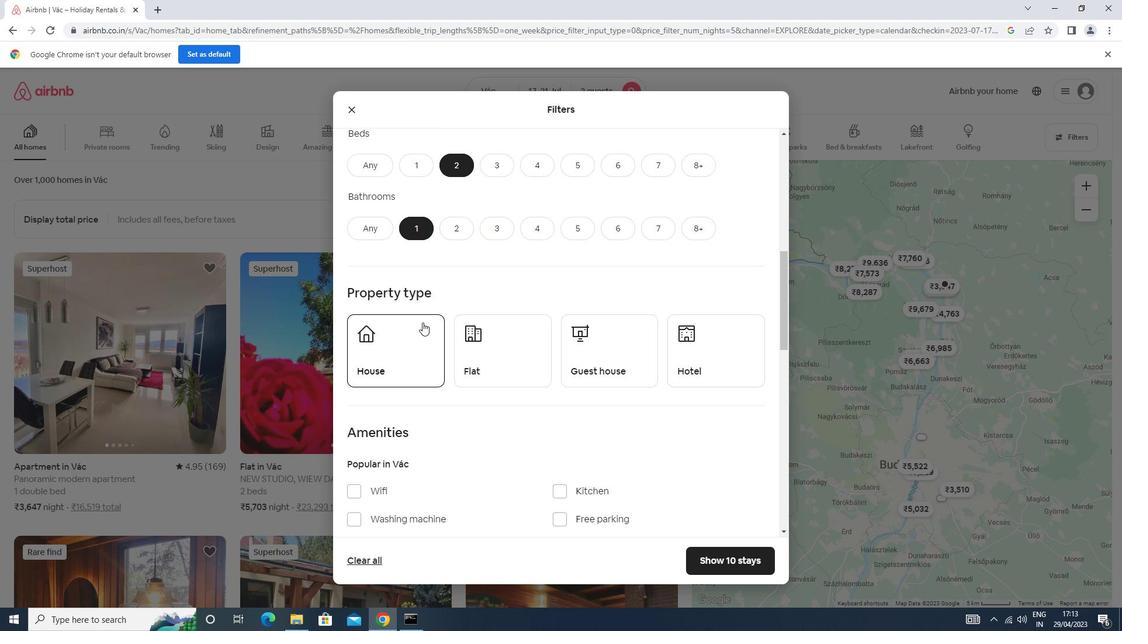 
Action: Mouse pressed left at (417, 343)
Screenshot: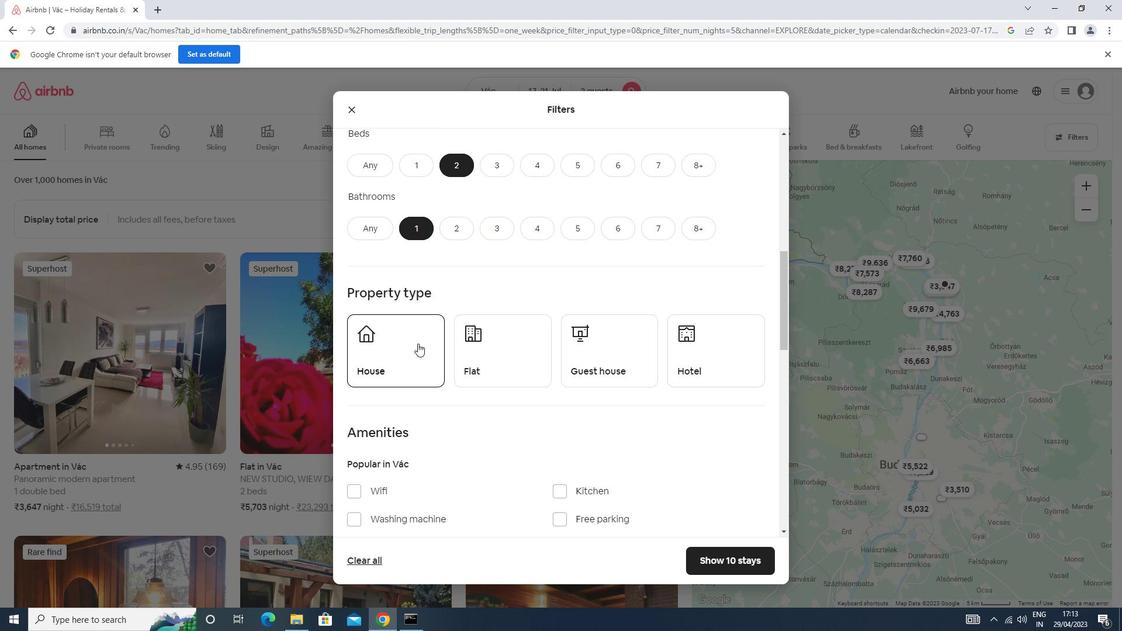 
Action: Mouse moved to (506, 357)
Screenshot: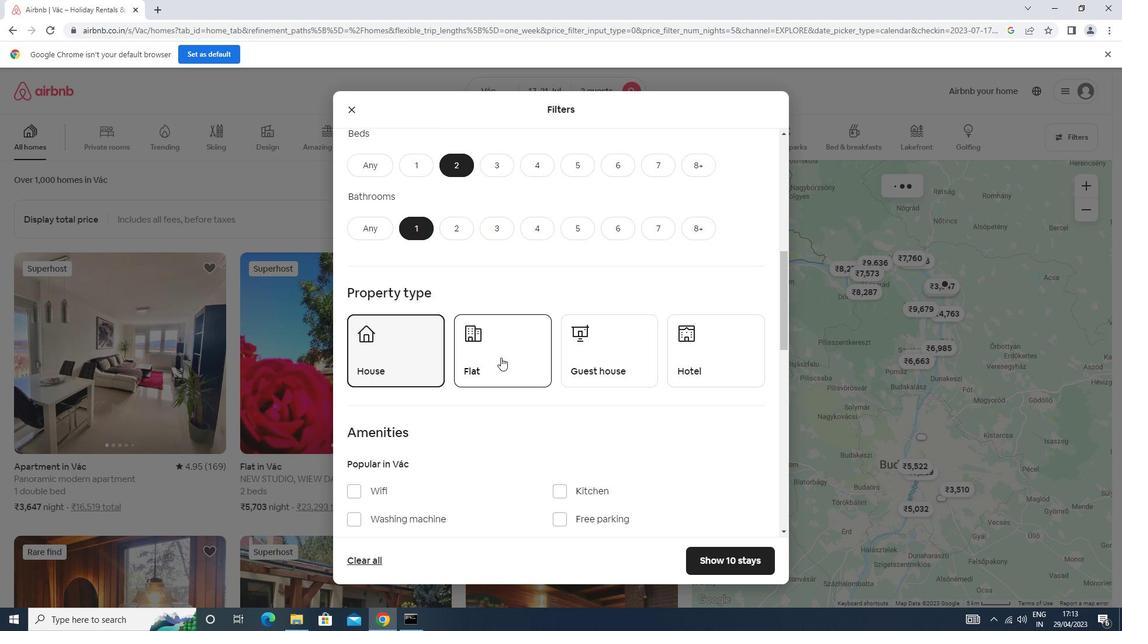 
Action: Mouse pressed left at (506, 357)
Screenshot: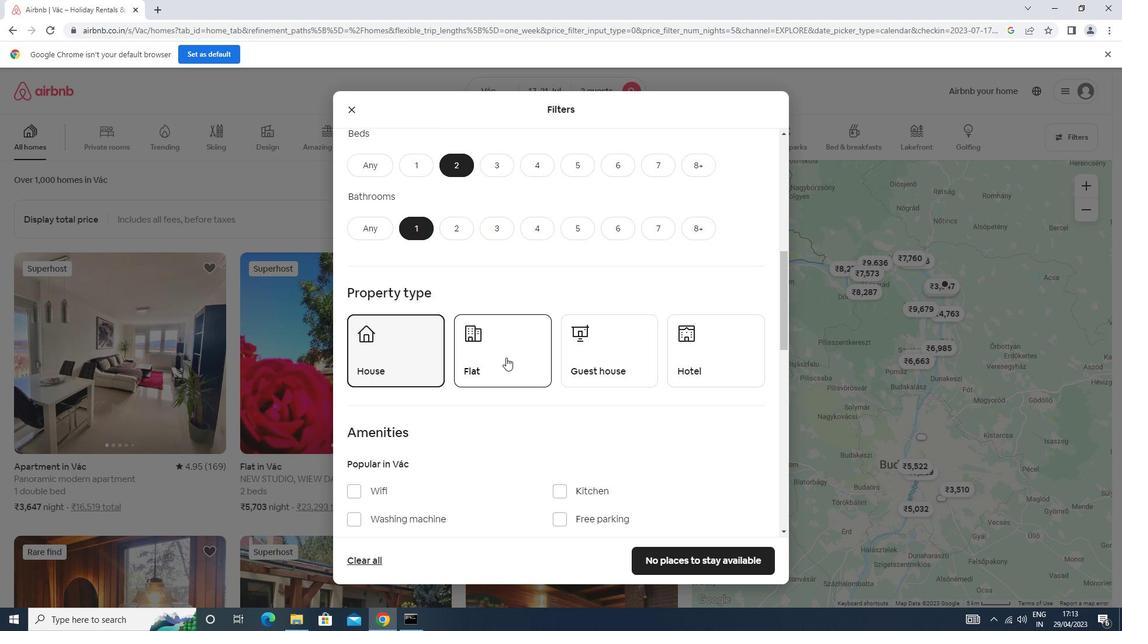 
Action: Mouse moved to (626, 354)
Screenshot: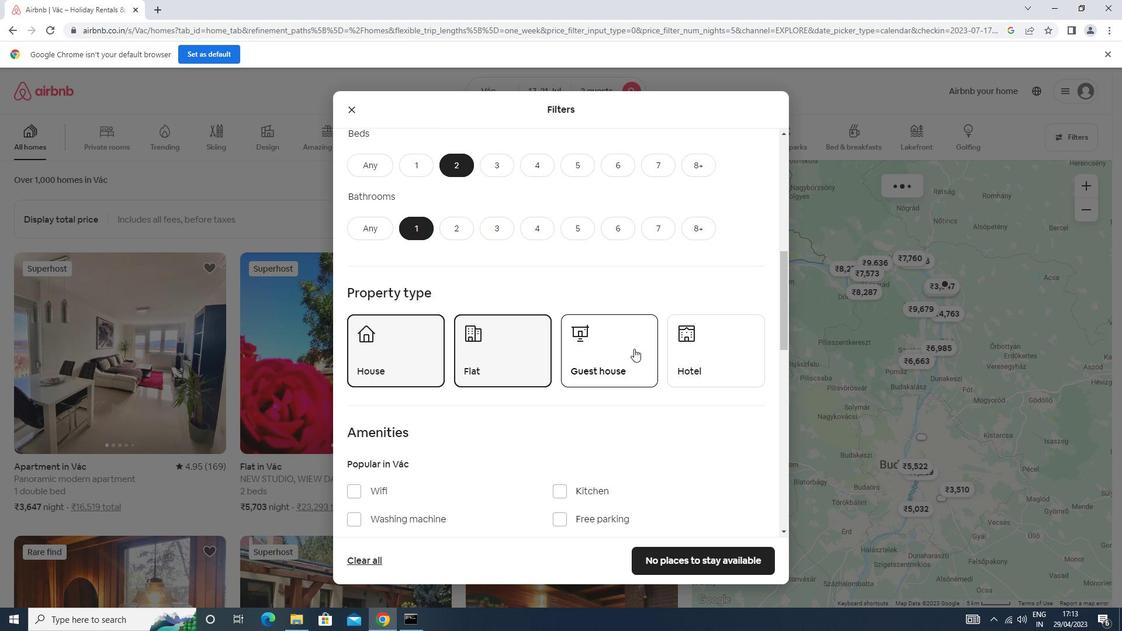 
Action: Mouse pressed left at (626, 354)
Screenshot: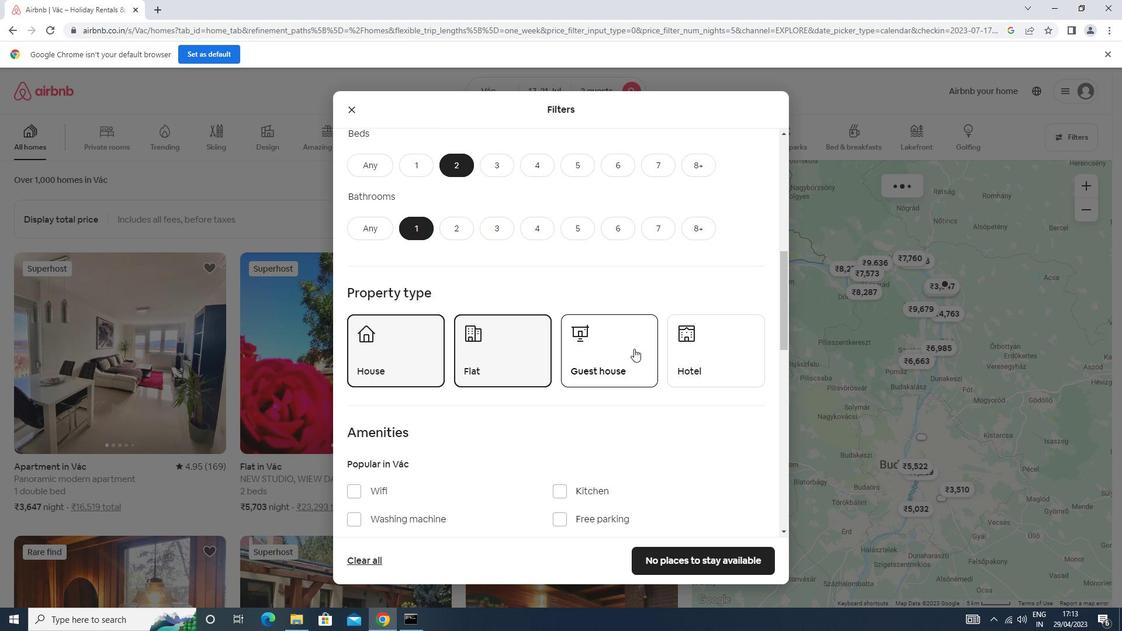 
Action: Mouse moved to (624, 354)
Screenshot: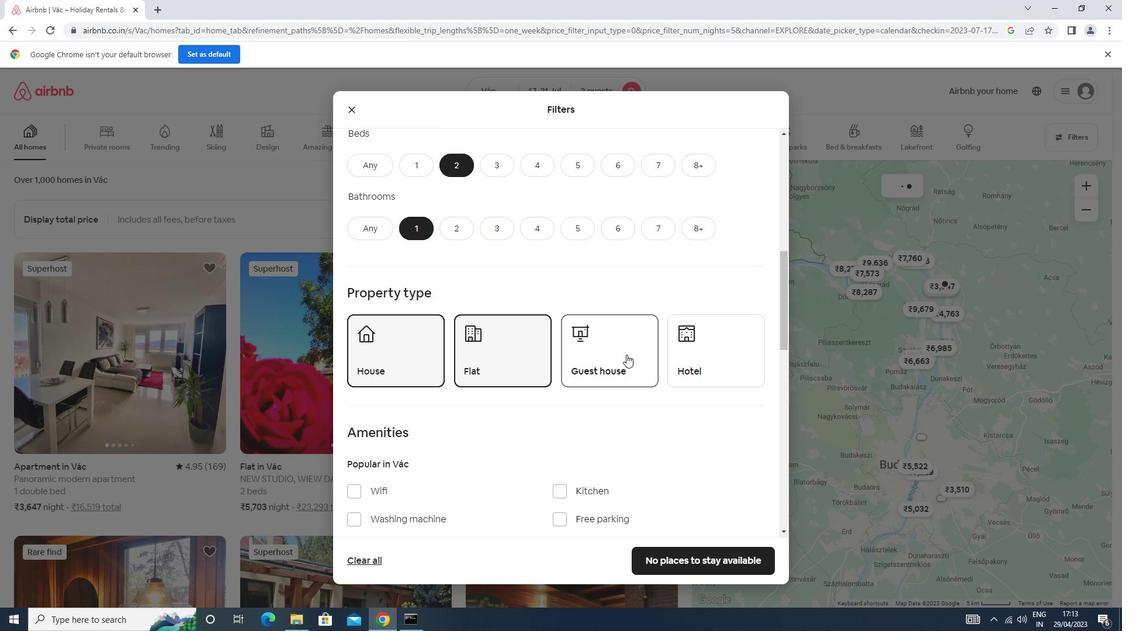 
Action: Mouse scrolled (624, 354) with delta (0, 0)
Screenshot: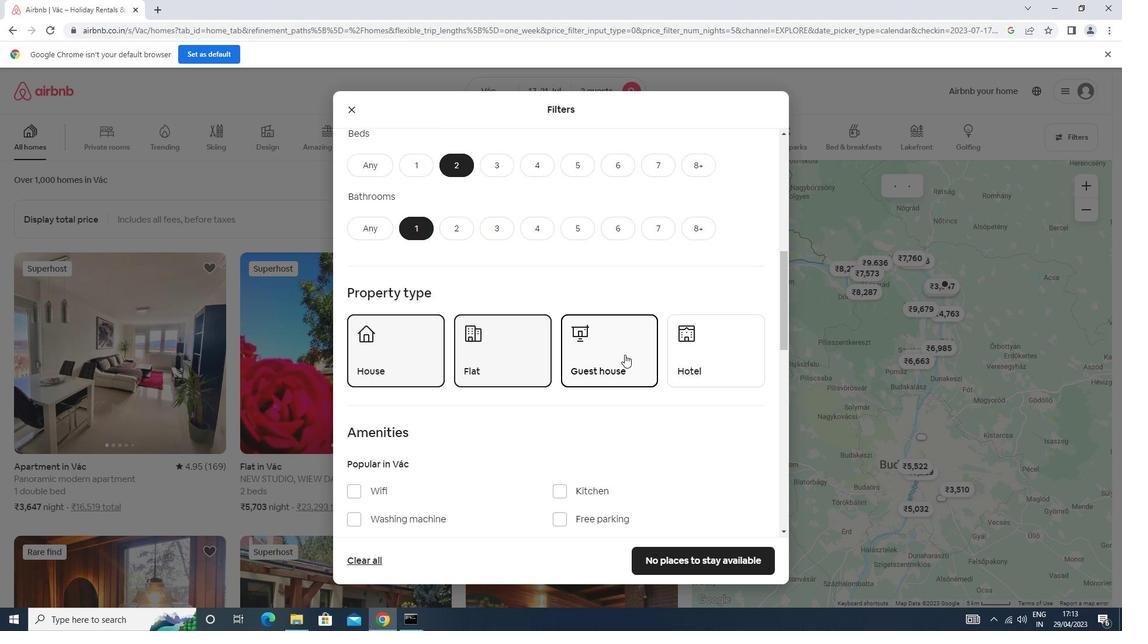 
Action: Mouse scrolled (624, 354) with delta (0, 0)
Screenshot: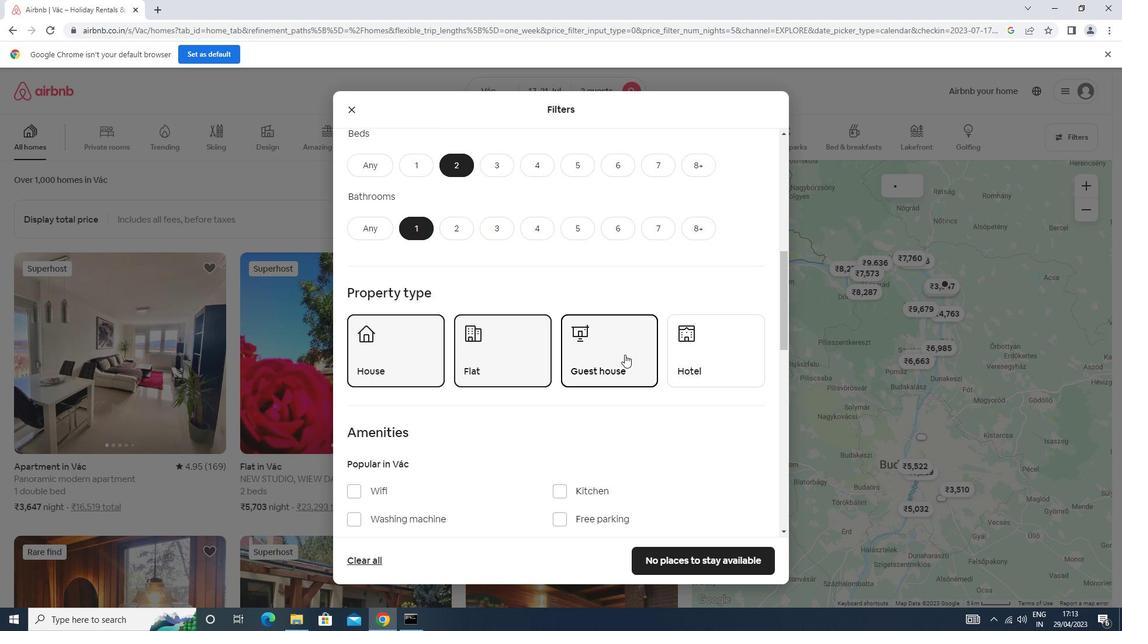 
Action: Mouse scrolled (624, 354) with delta (0, 0)
Screenshot: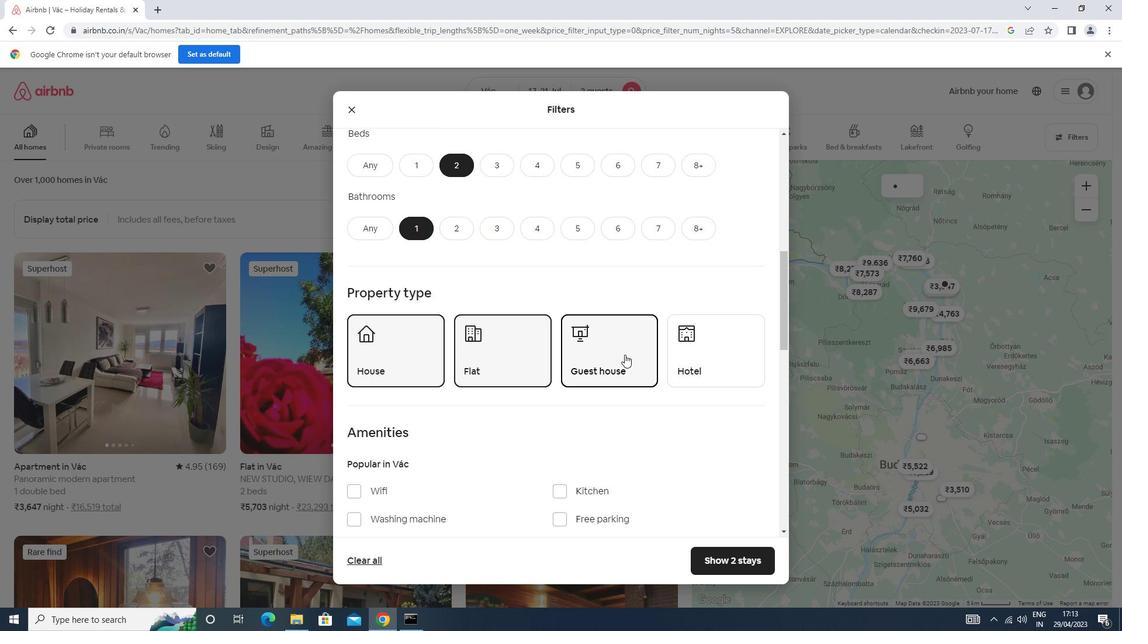 
Action: Mouse scrolled (624, 354) with delta (0, 0)
Screenshot: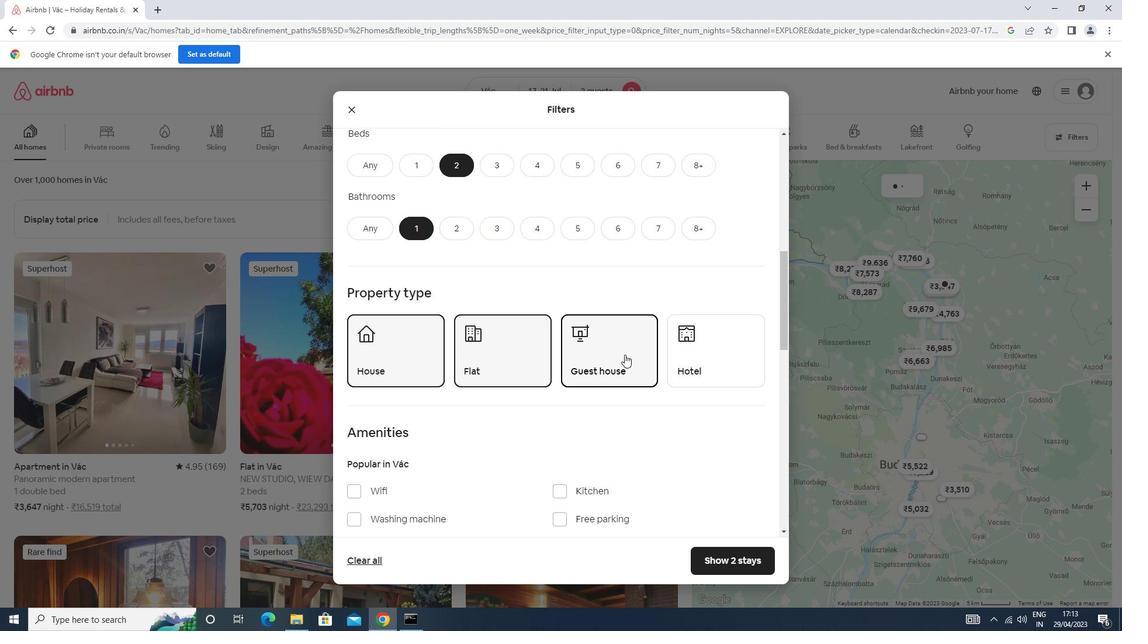 
Action: Mouse scrolled (624, 354) with delta (0, 0)
Screenshot: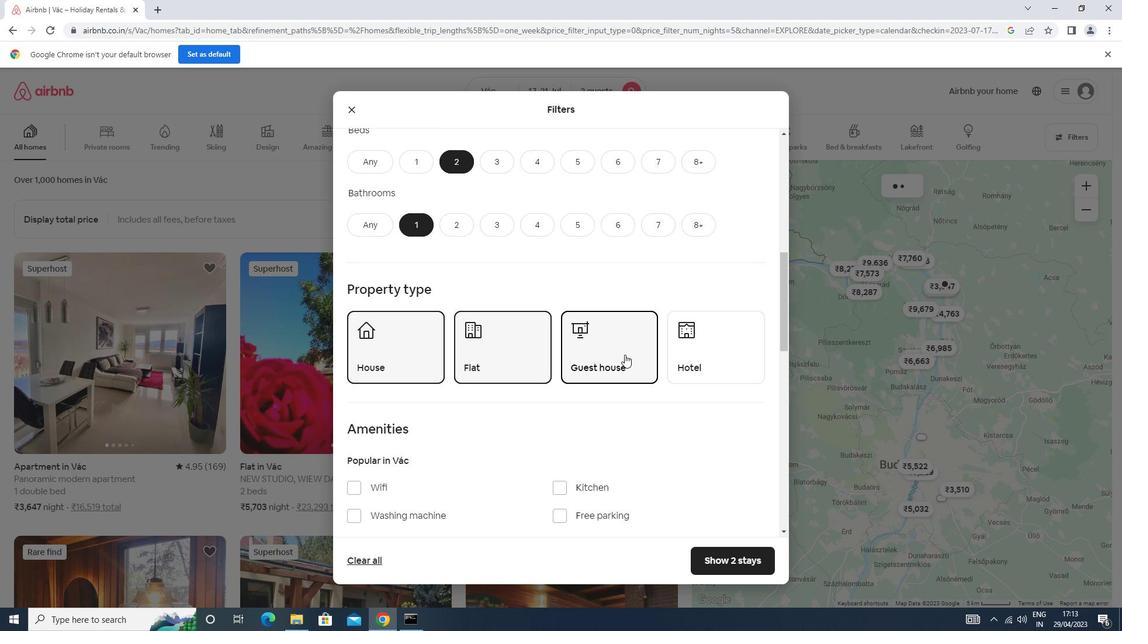 
Action: Mouse moved to (737, 409)
Screenshot: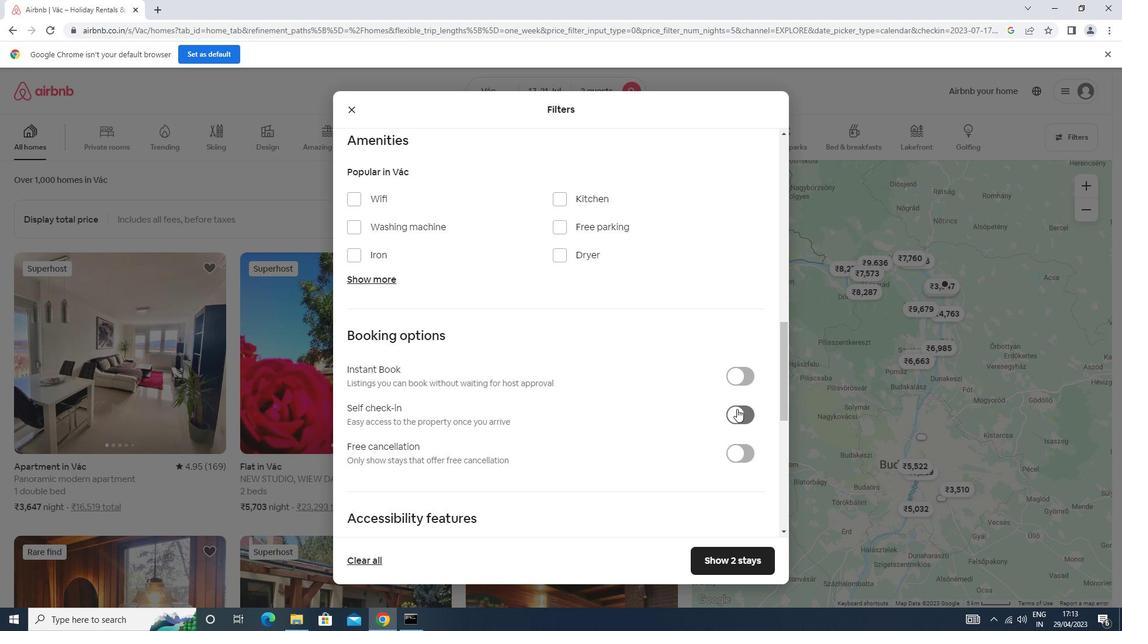 
Action: Mouse pressed left at (737, 409)
Screenshot: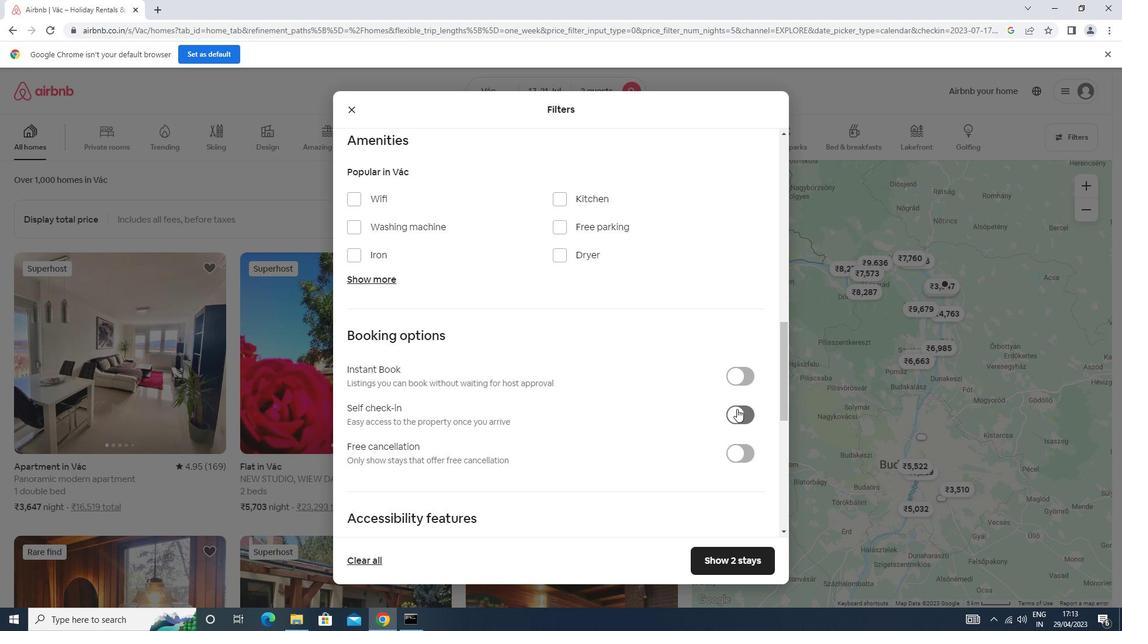 
Action: Mouse moved to (559, 338)
Screenshot: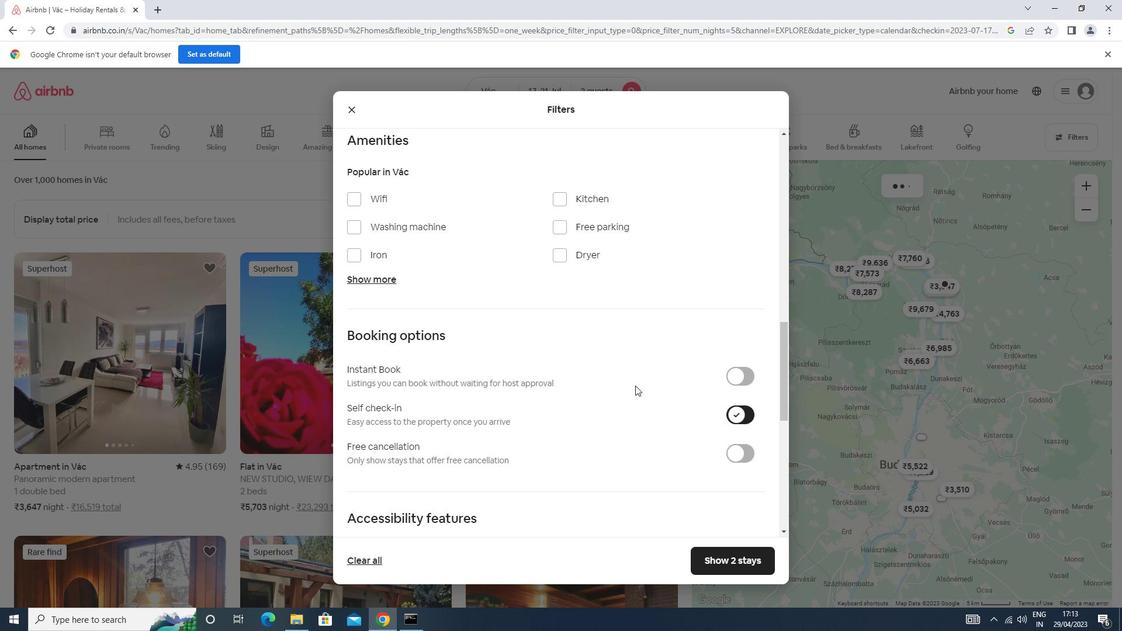 
Action: Mouse scrolled (559, 338) with delta (0, 0)
Screenshot: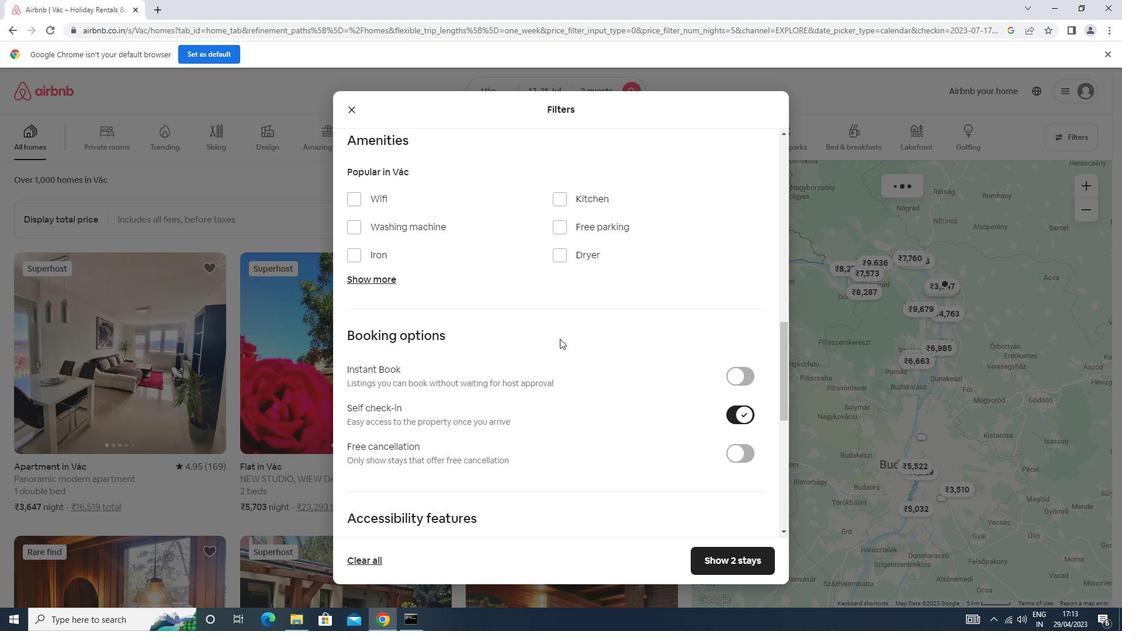 
Action: Mouse scrolled (559, 338) with delta (0, 0)
Screenshot: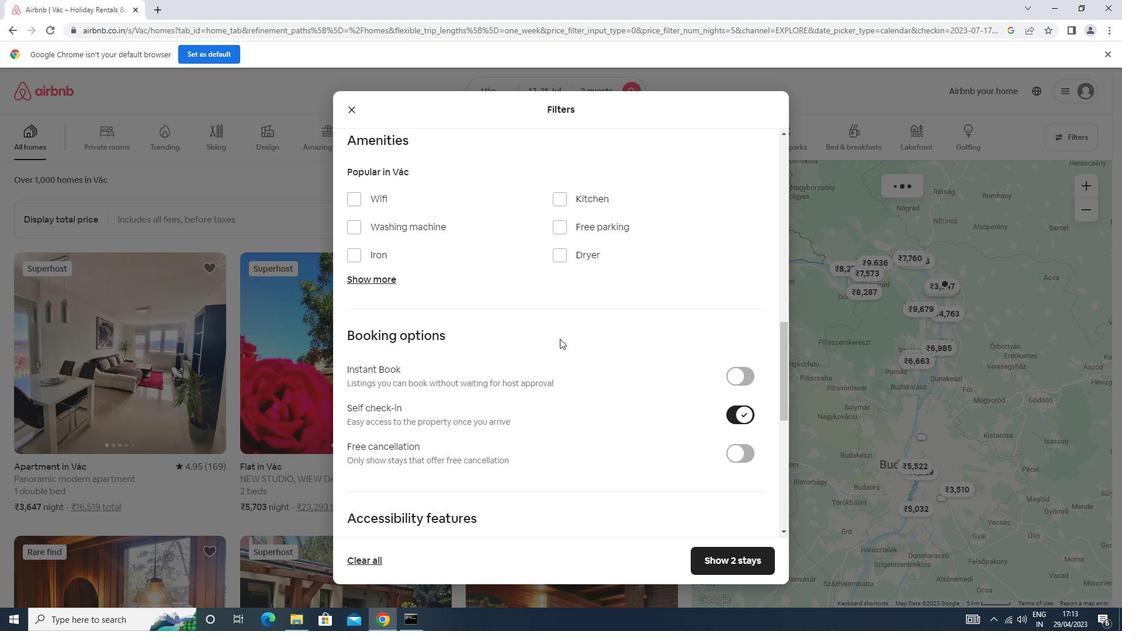 
Action: Mouse scrolled (559, 338) with delta (0, 0)
Screenshot: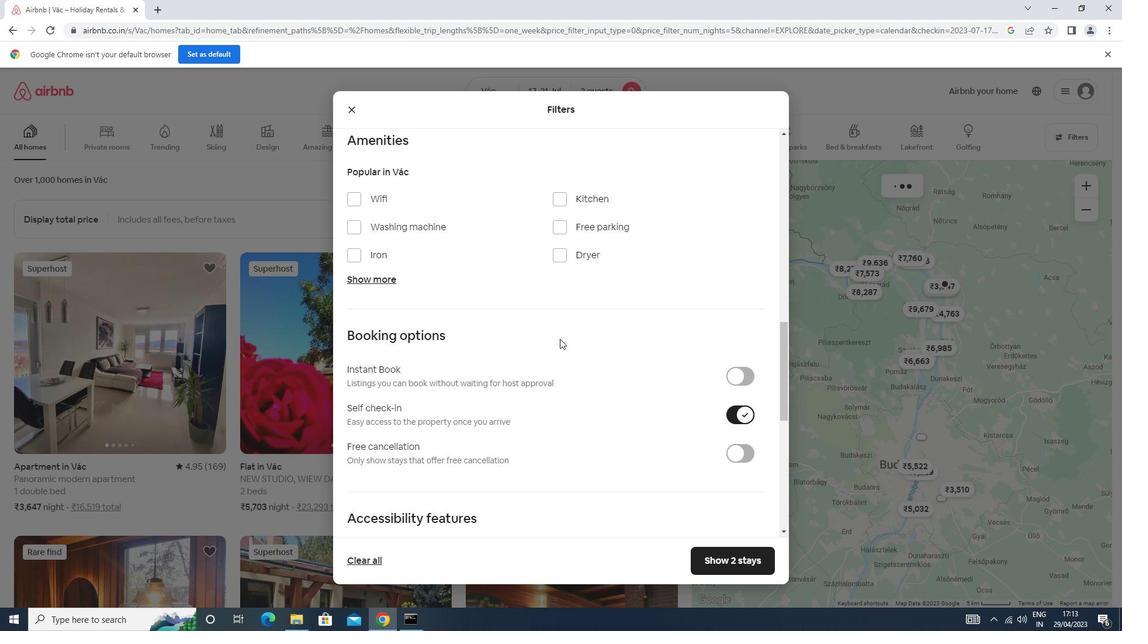 
Action: Mouse scrolled (559, 338) with delta (0, 0)
Screenshot: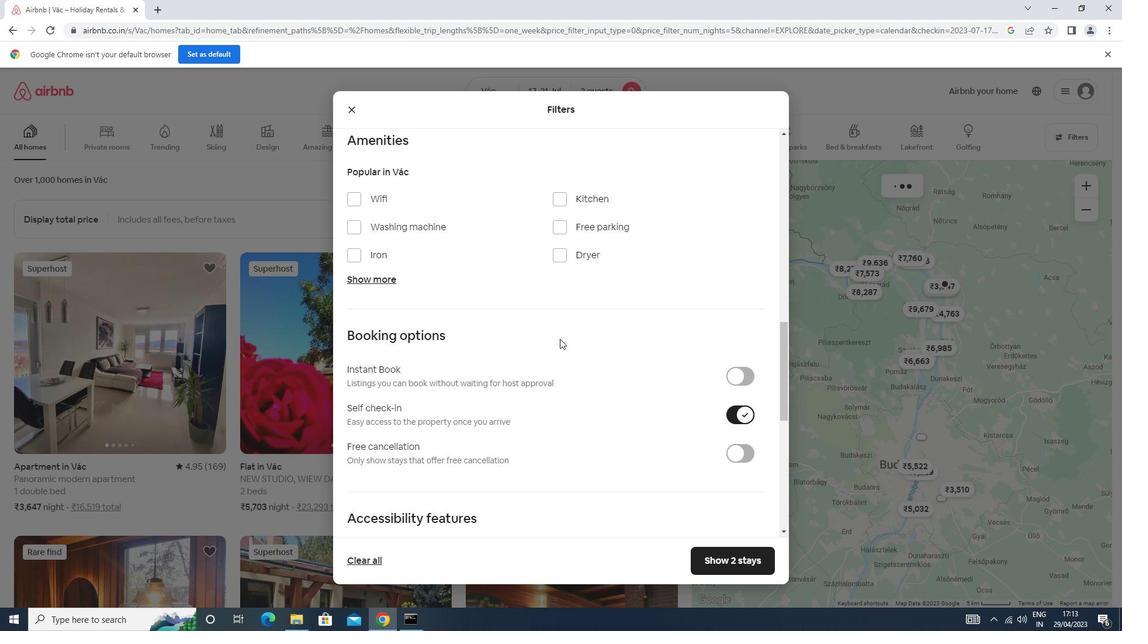 
Action: Mouse scrolled (559, 338) with delta (0, 0)
Screenshot: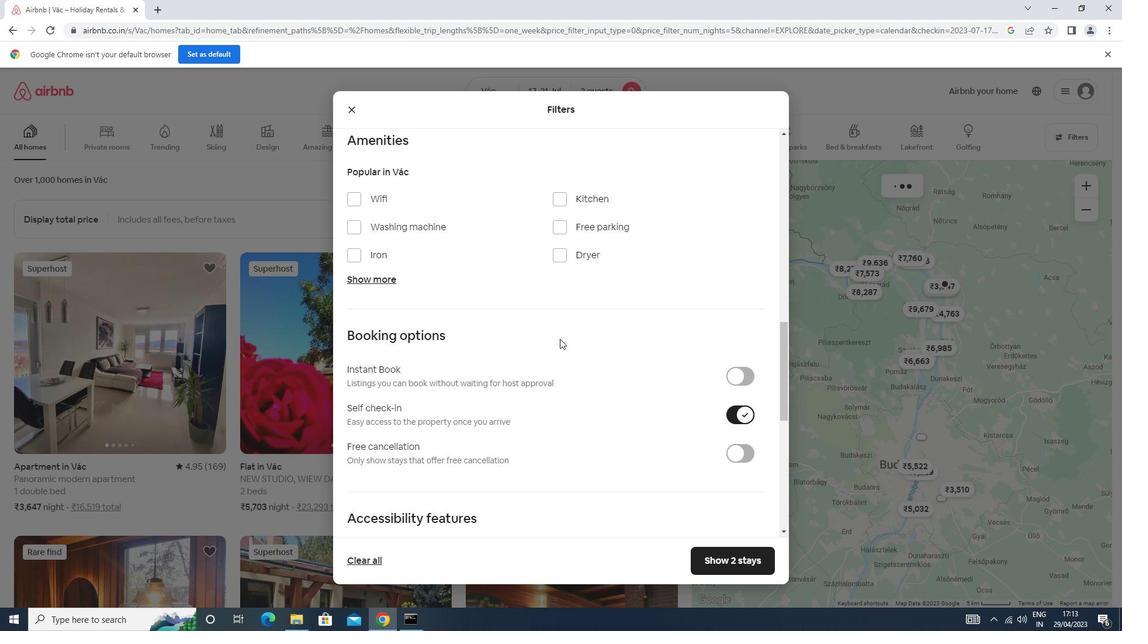 
Action: Mouse scrolled (559, 338) with delta (0, 0)
Screenshot: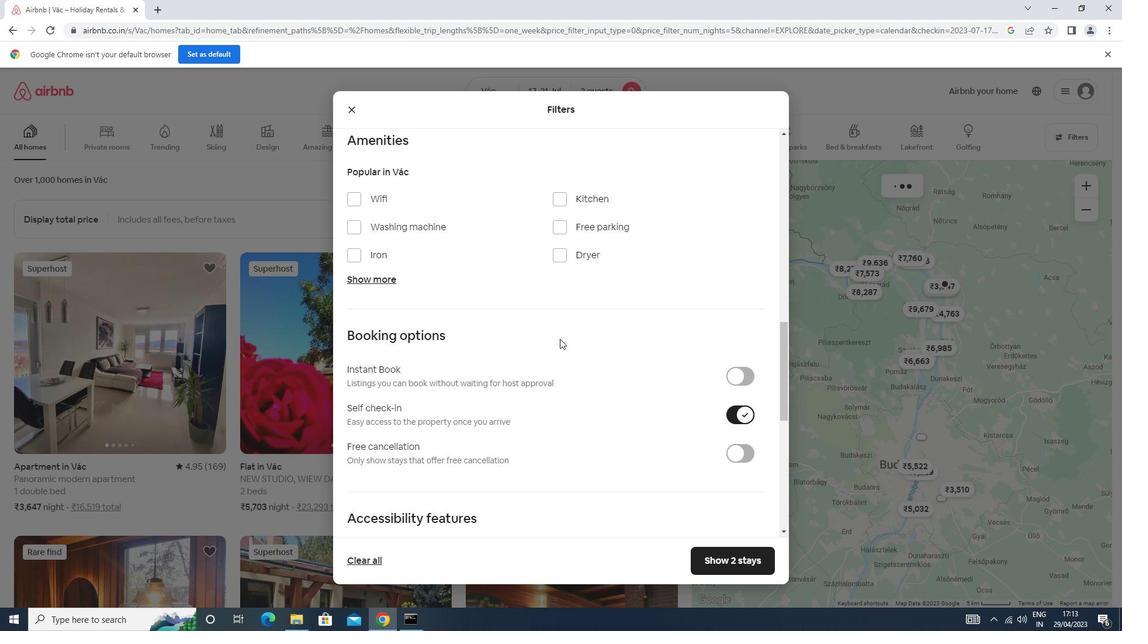 
Action: Mouse scrolled (559, 338) with delta (0, 0)
Screenshot: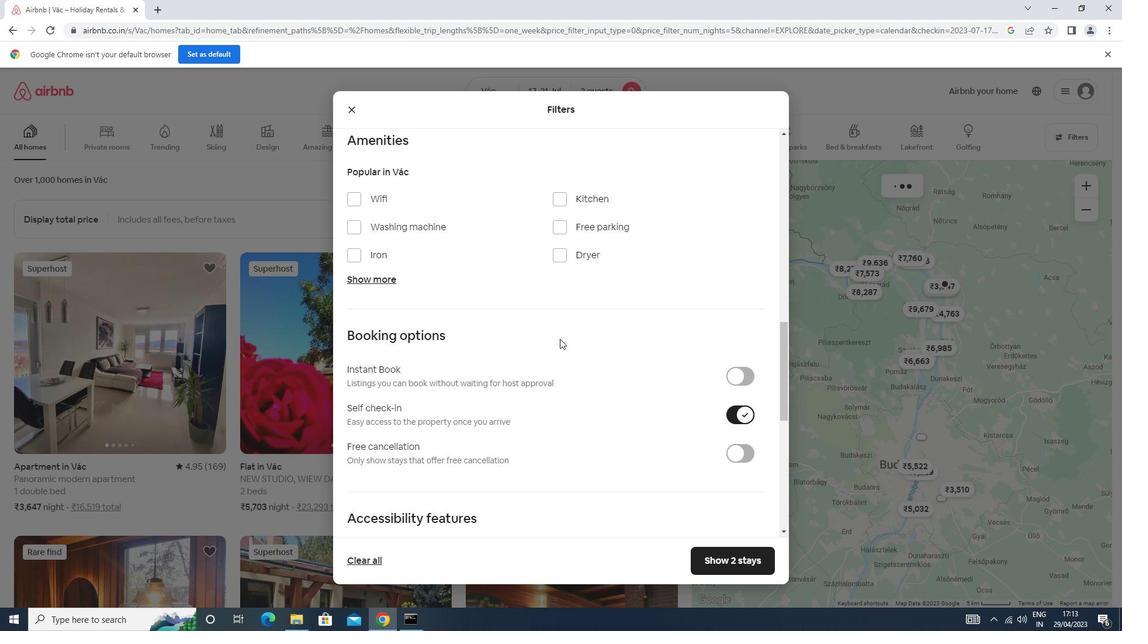 
Action: Mouse scrolled (559, 338) with delta (0, 0)
Screenshot: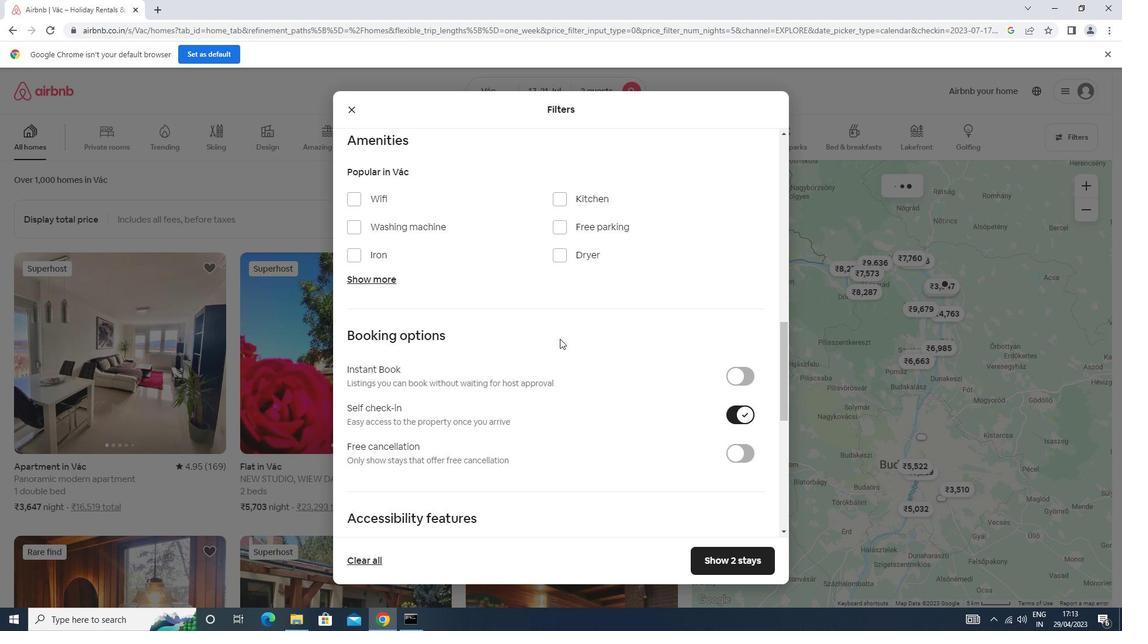 
Action: Mouse moved to (401, 453)
Screenshot: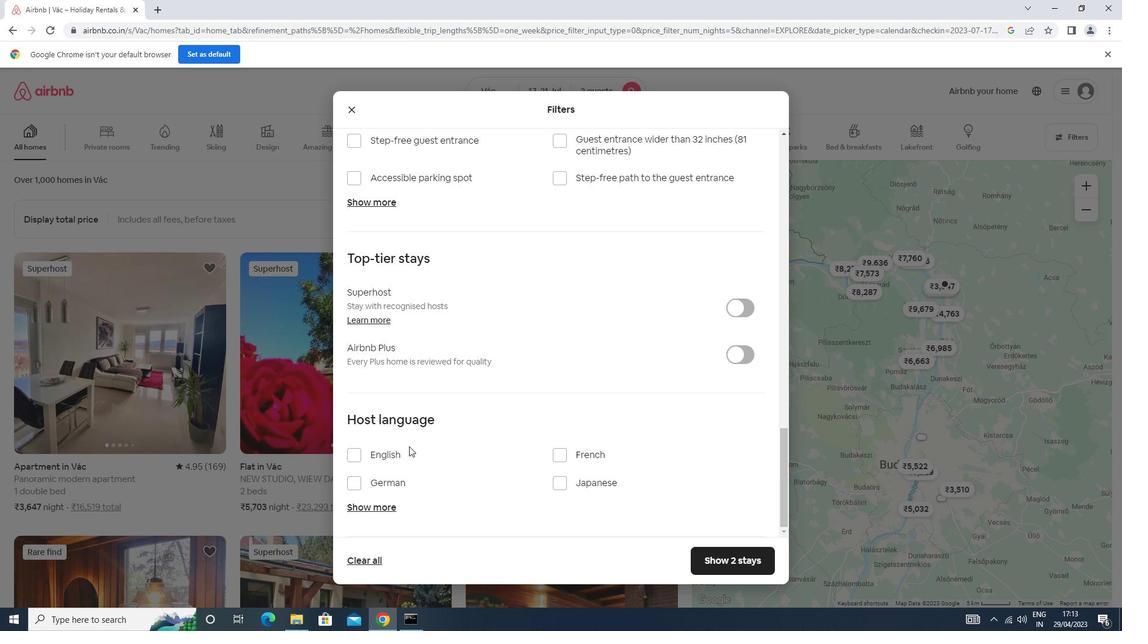 
Action: Mouse pressed left at (401, 453)
Screenshot: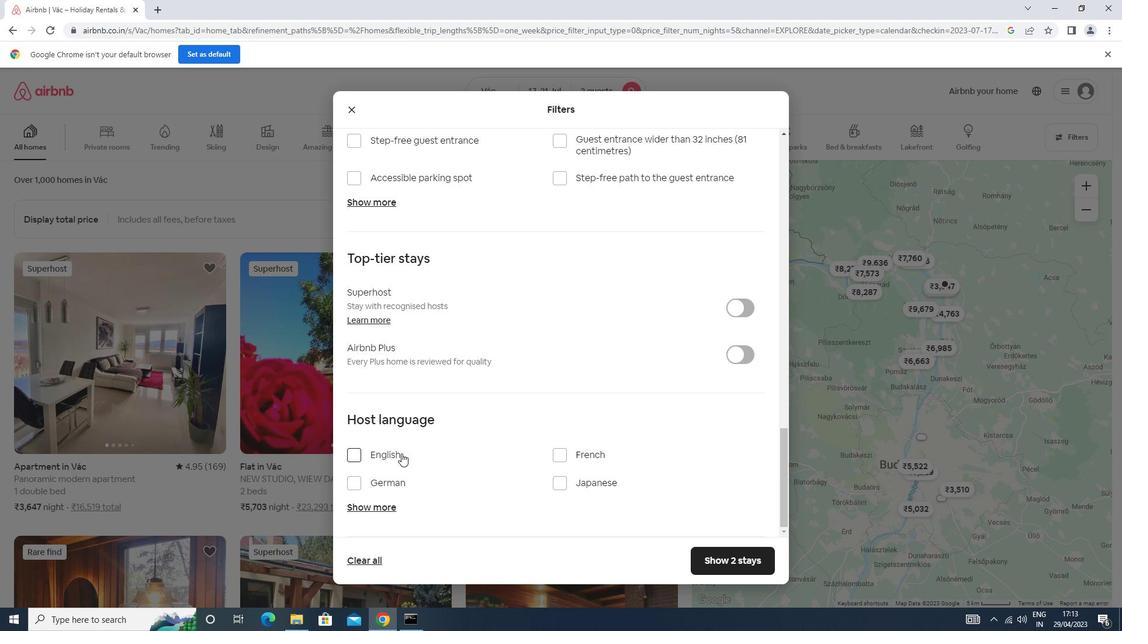 
Action: Mouse moved to (703, 555)
Screenshot: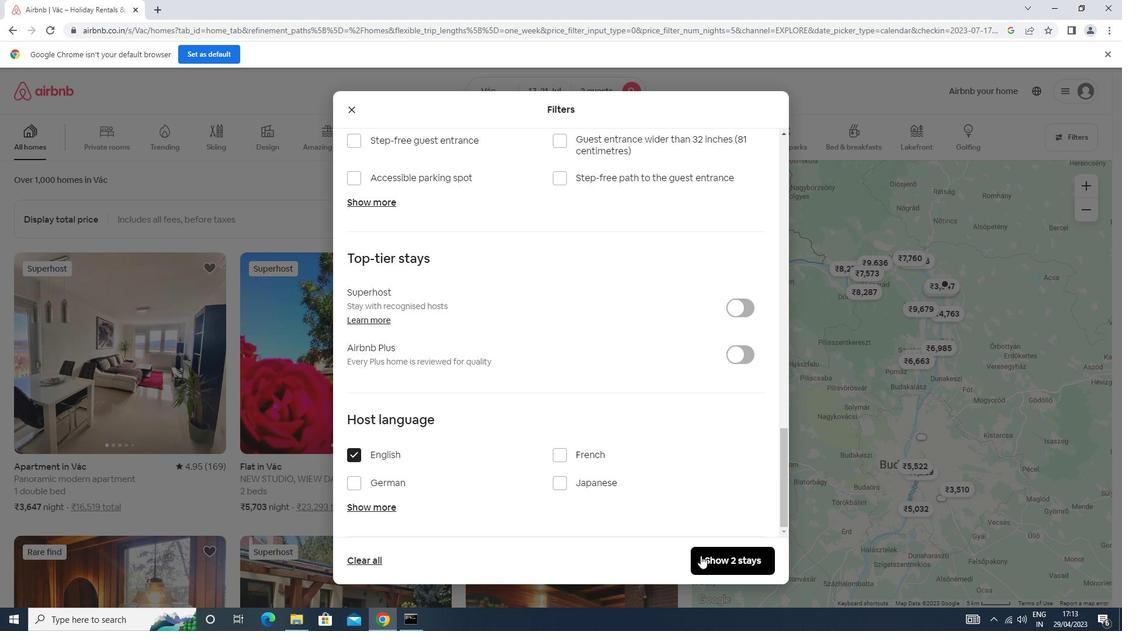 
Action: Mouse pressed left at (703, 555)
Screenshot: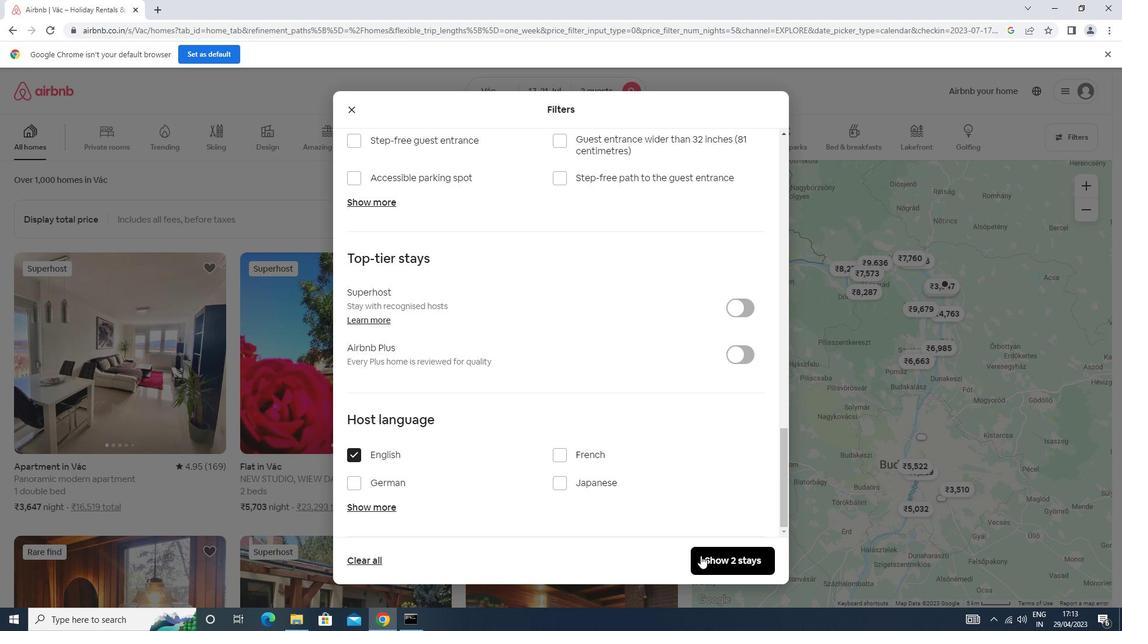 
Action: Mouse moved to (703, 552)
Screenshot: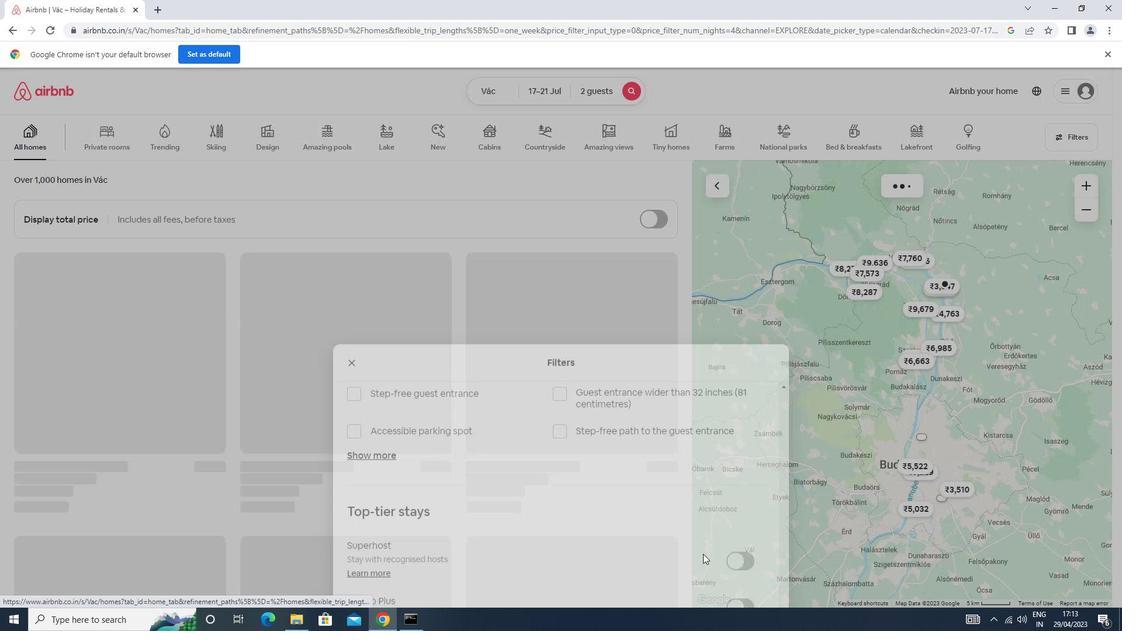 
